 Task: In the Contact  EllieCarter61@iko.com, Create email and send with subject: 'We're Thrilled to Welcome You ', and with mail content 'Good Evening._x000D_
Elevate your business to new heights. Our innovative solution is tailored to meet the unique needs of your industry, delivering exceptional results._x000D_
Thanks & Regards', attach the document: Project_plan.docx and insert image: visitingcard.jpg. Below Thanks & Regards, write Flickr and insert the URL: 'www.flickr.com'. Mark checkbox to create task to follow up : In 2 weeks. Logged in from softage.1@softage.net
Action: Mouse moved to (87, 56)
Screenshot: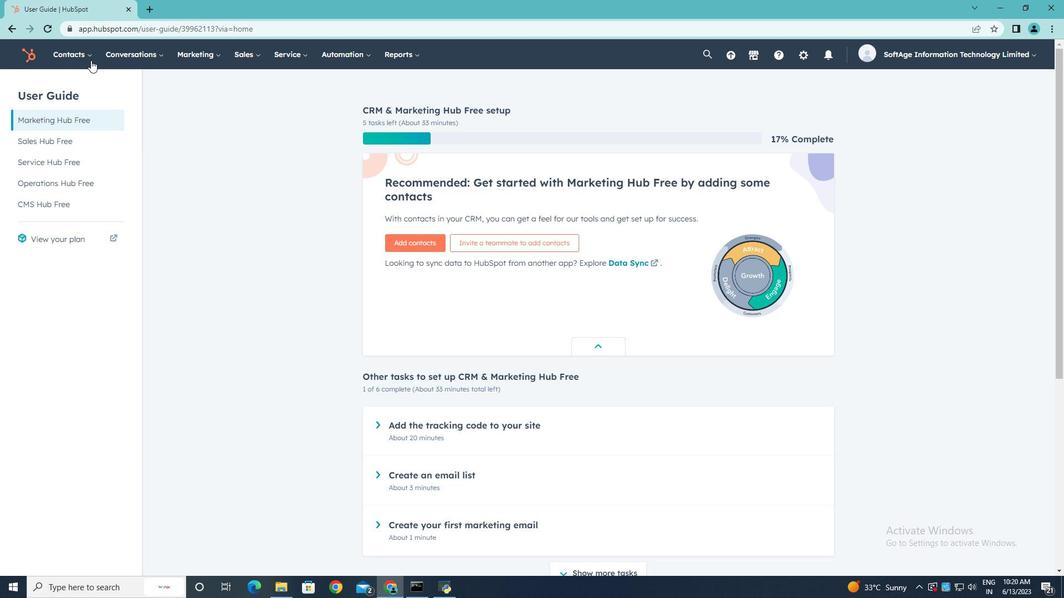 
Action: Mouse pressed left at (87, 56)
Screenshot: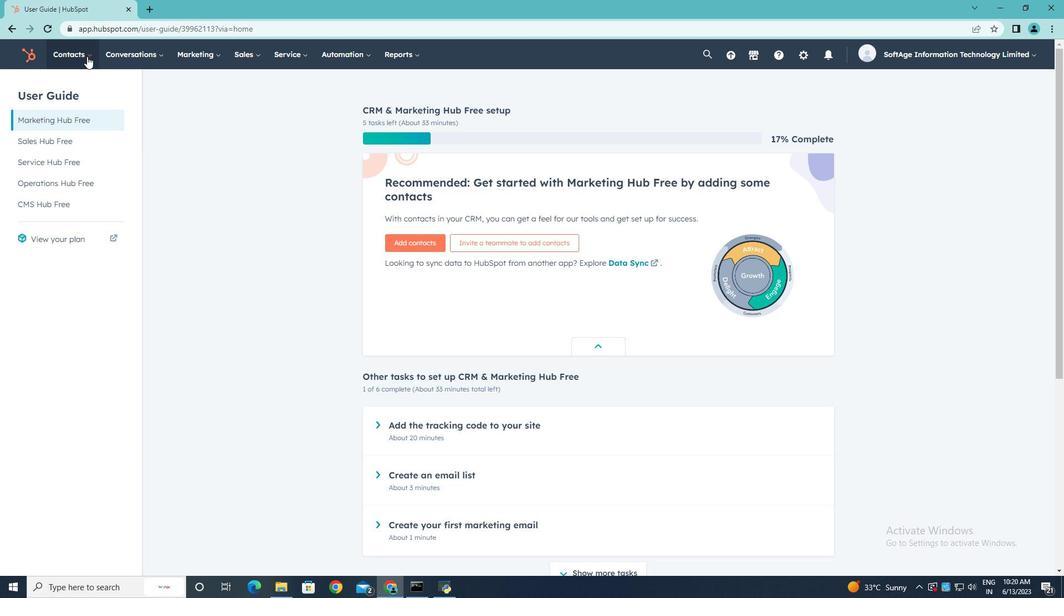 
Action: Mouse moved to (80, 84)
Screenshot: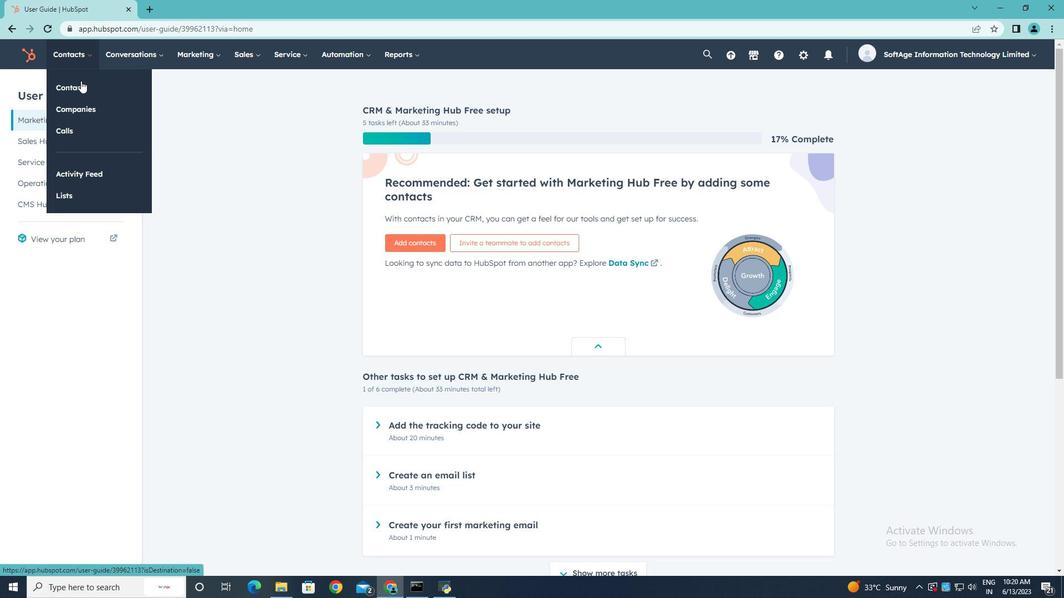 
Action: Mouse pressed left at (80, 84)
Screenshot: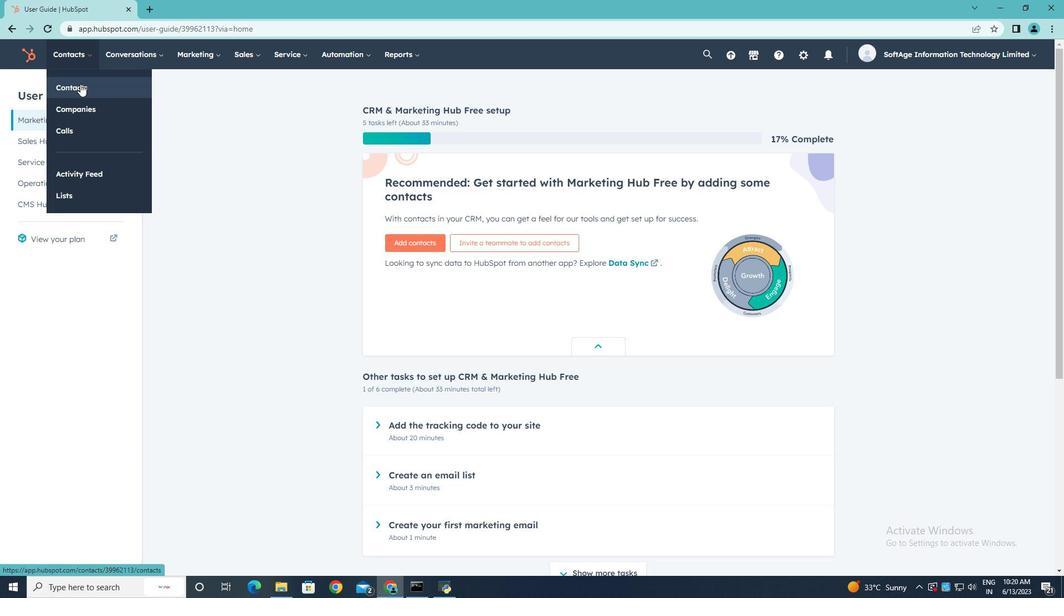 
Action: Mouse moved to (75, 181)
Screenshot: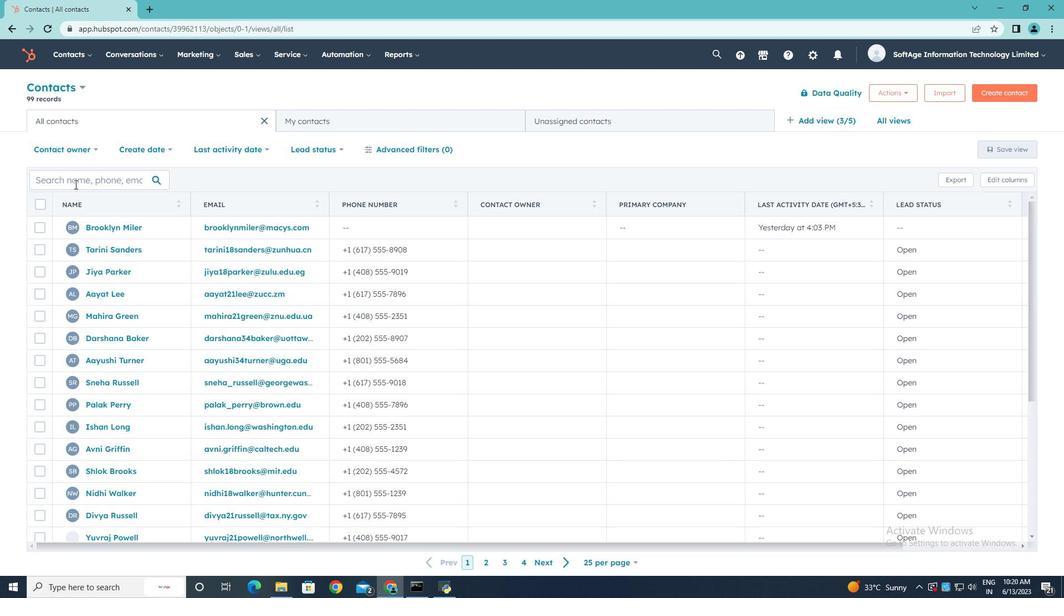 
Action: Mouse pressed left at (75, 181)
Screenshot: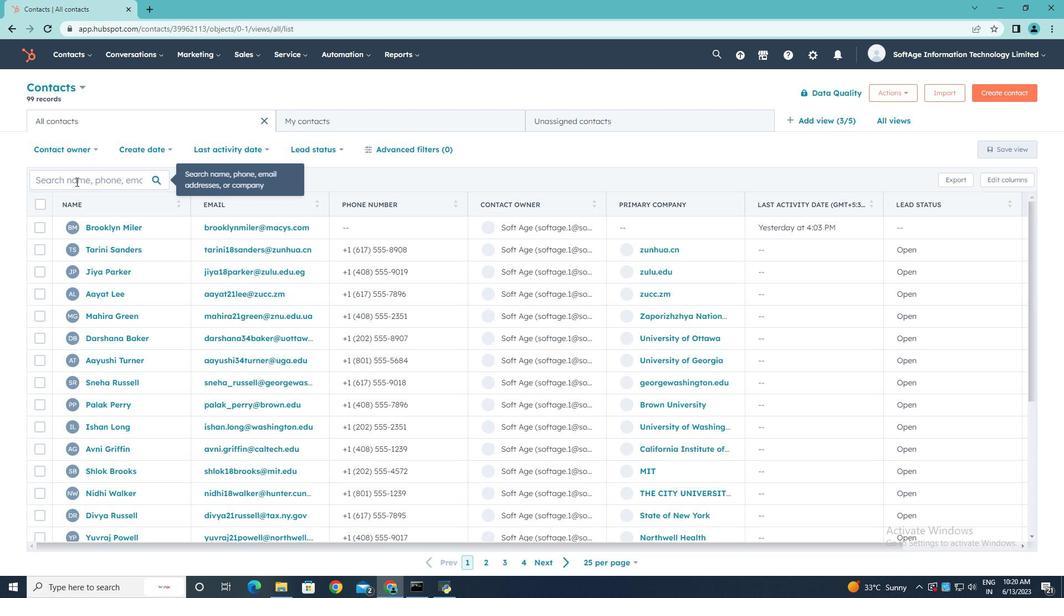 
Action: Mouse moved to (221, 14)
Screenshot: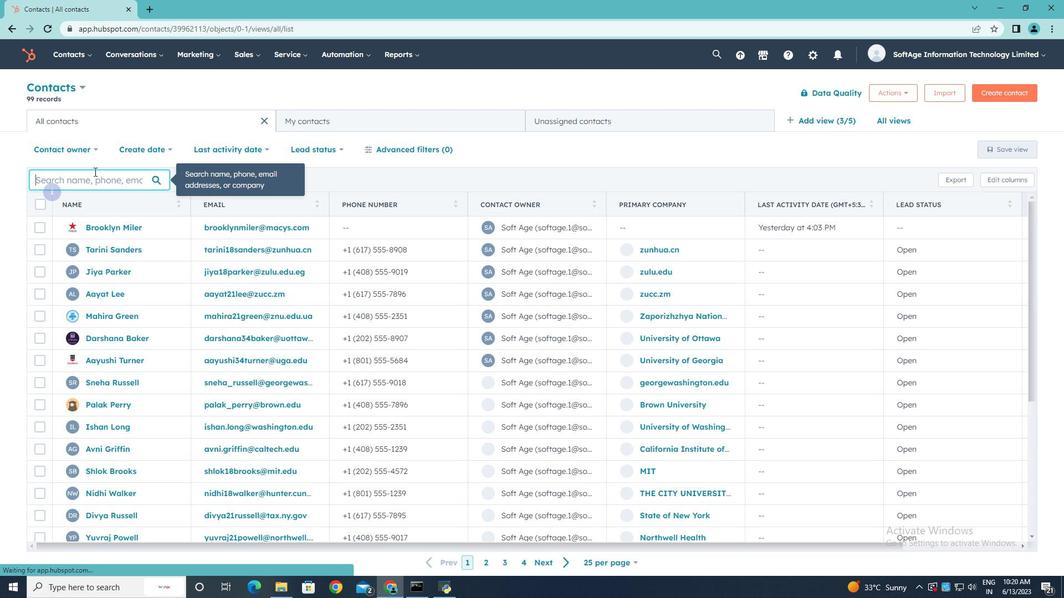
Action: Key pressed <Key.shift>Ellie<Key.shift><Key.shift>Carter61<Key.shift>@iko.com
Screenshot: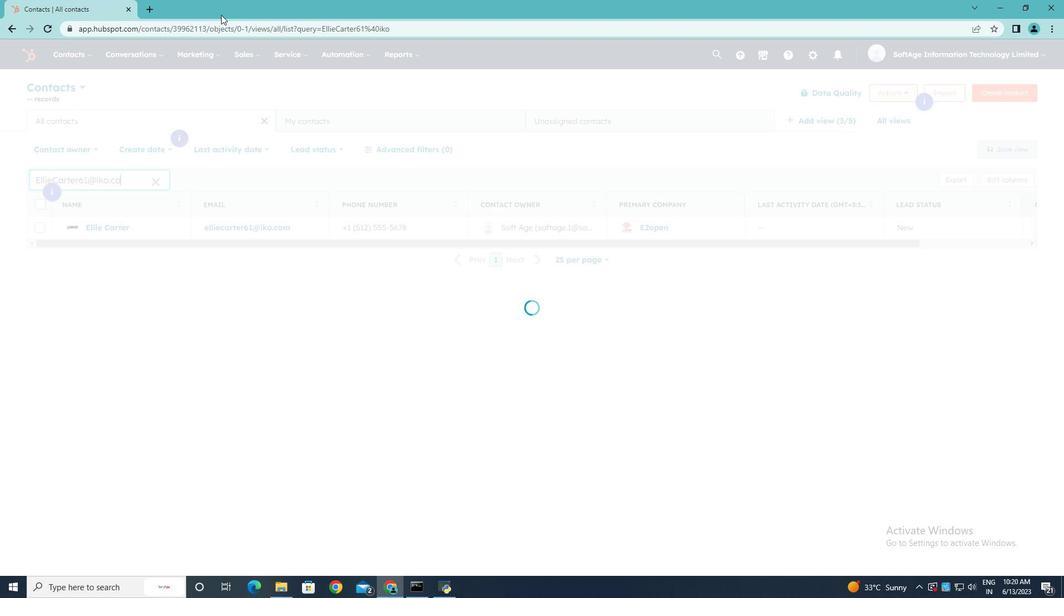 
Action: Mouse moved to (112, 227)
Screenshot: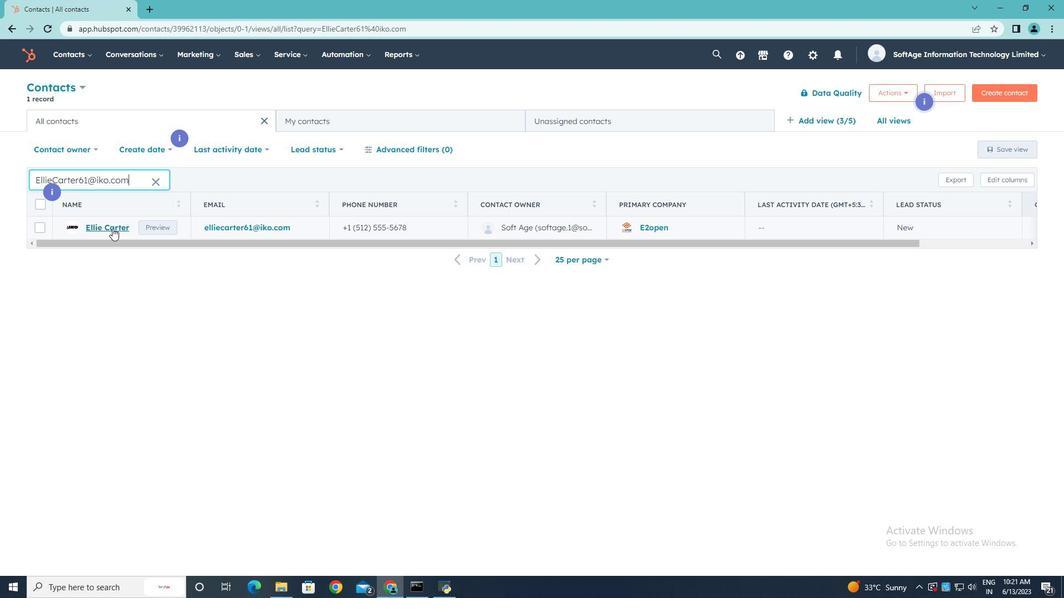 
Action: Mouse pressed left at (112, 227)
Screenshot: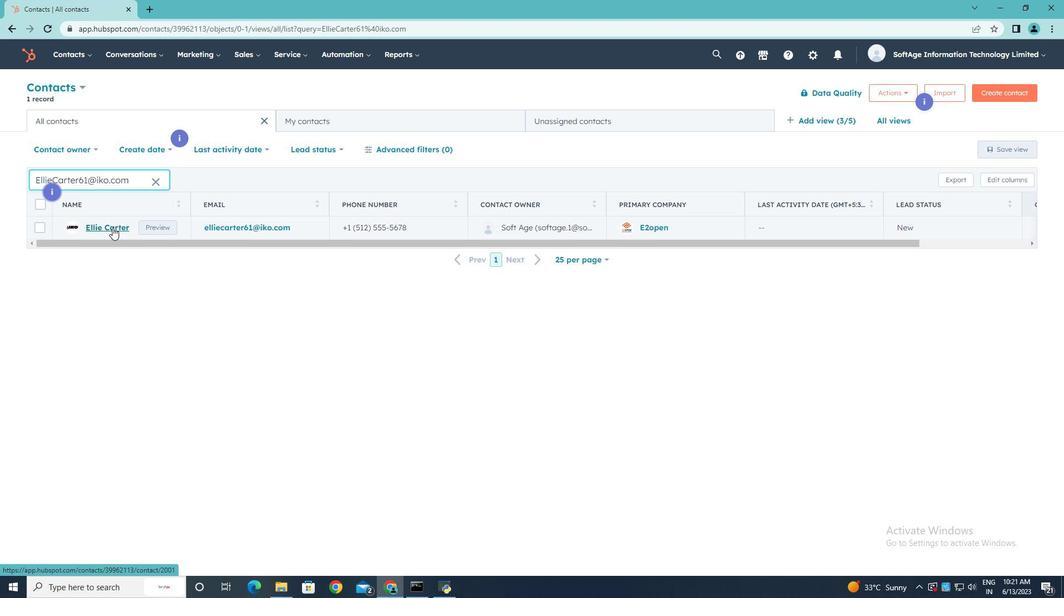 
Action: Mouse moved to (79, 188)
Screenshot: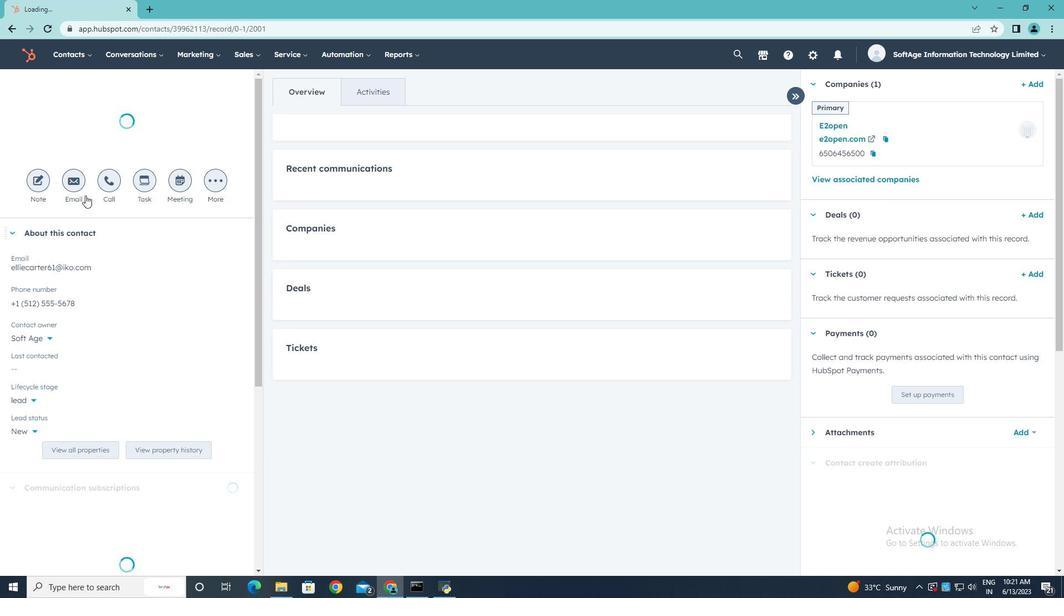 
Action: Mouse pressed left at (79, 188)
Screenshot: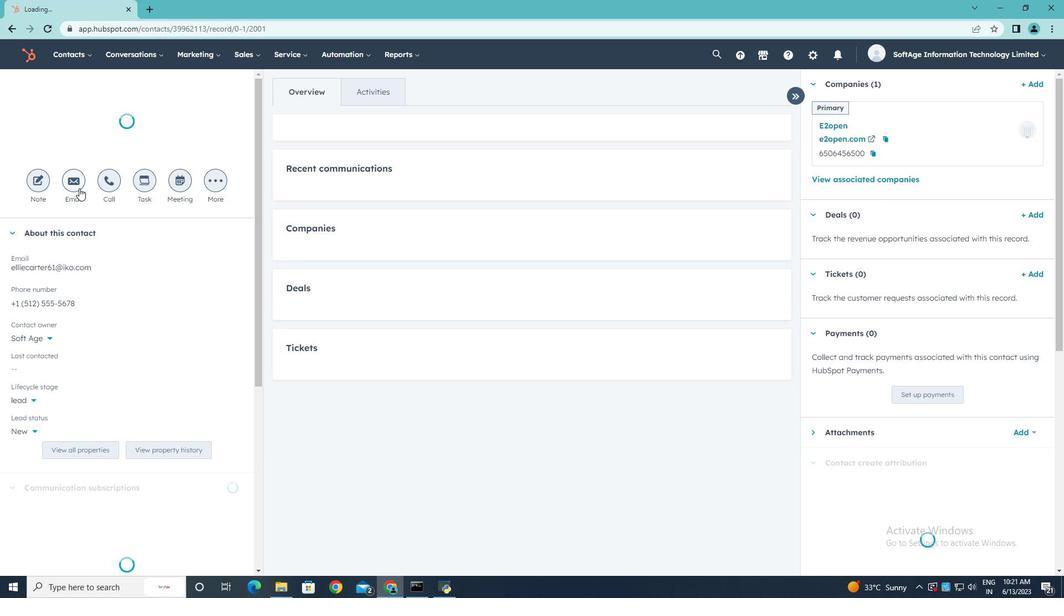 
Action: Key pressed <Key.shift>We're<Key.space><Key.shift>Thrilled<Key.space>to<Key.space><Key.shift>Welcome<Key.space><Key.shift>You
Screenshot: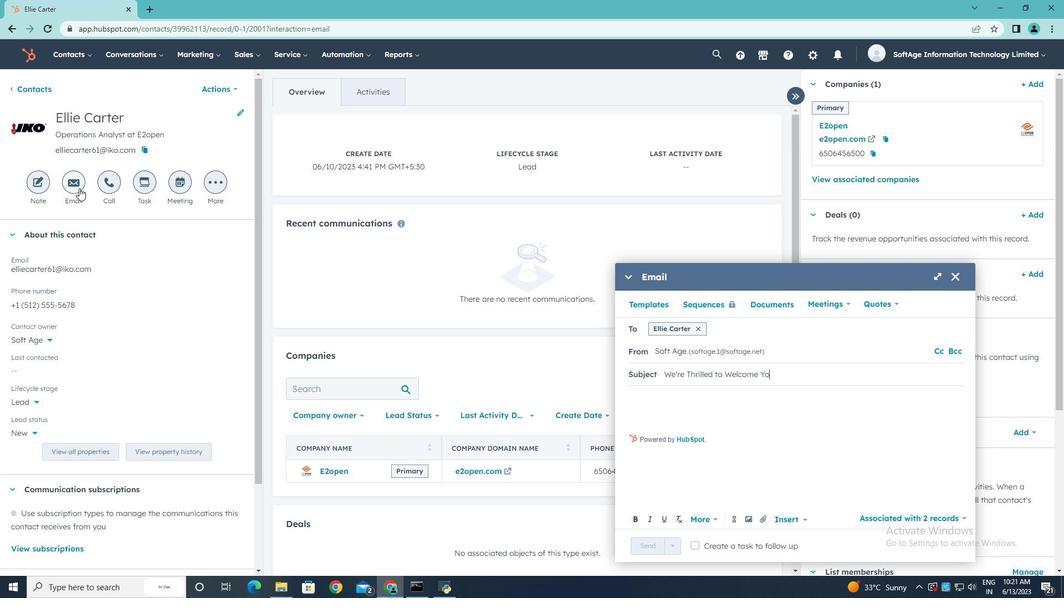 
Action: Mouse moved to (642, 395)
Screenshot: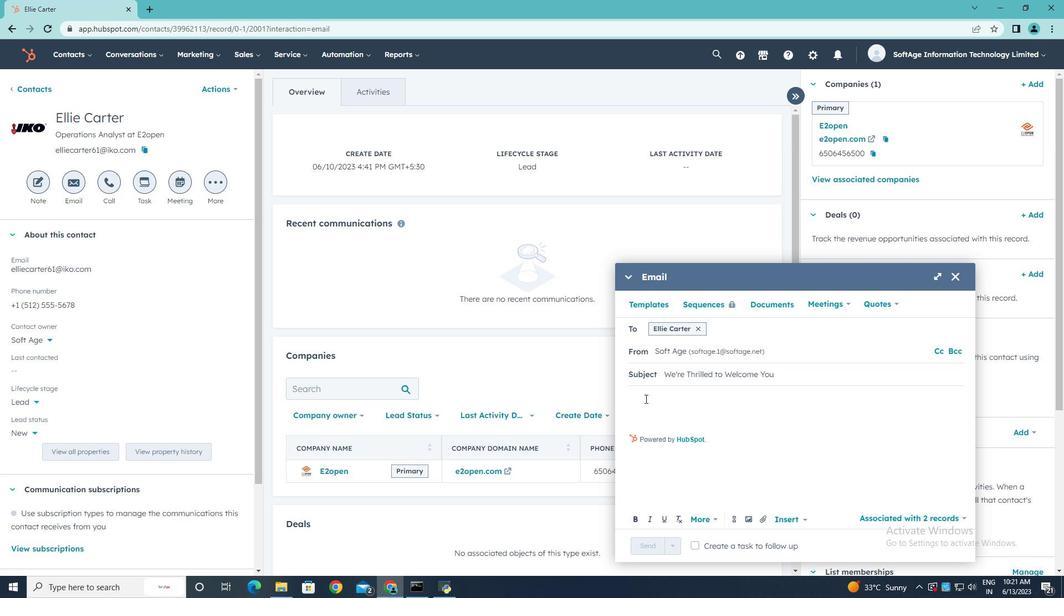 
Action: Mouse pressed left at (642, 395)
Screenshot: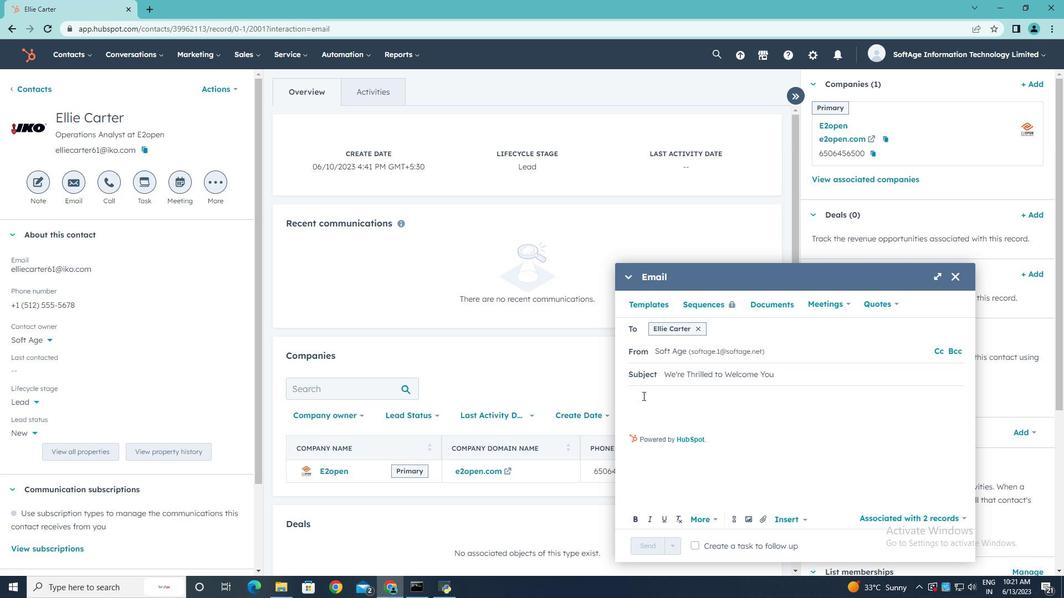 
Action: Mouse moved to (648, 267)
Screenshot: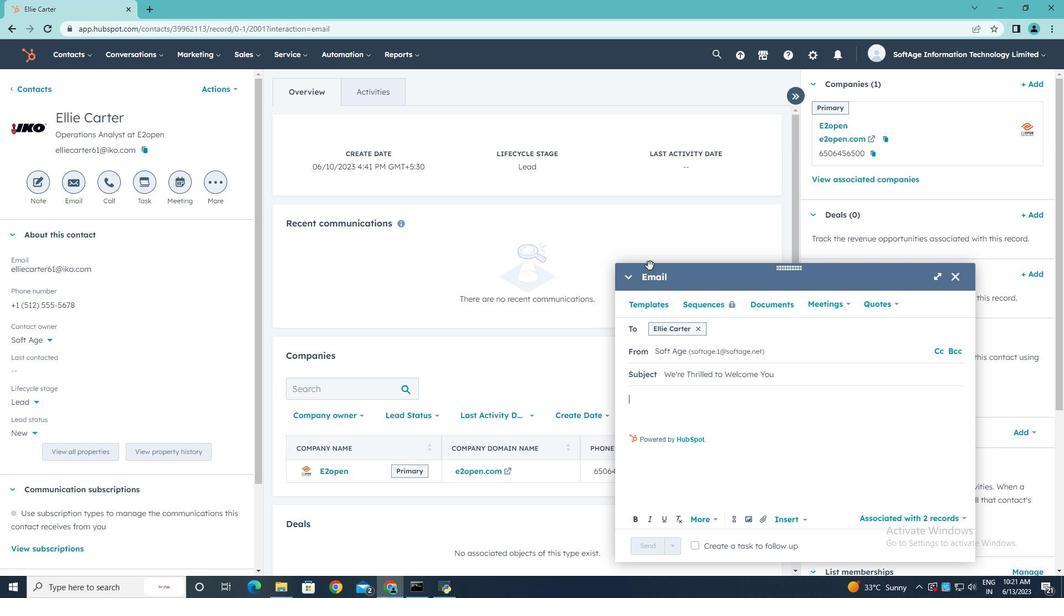 
Action: Key pressed <Key.shift>Good<Key.space><Key.shift>Evening.
Screenshot: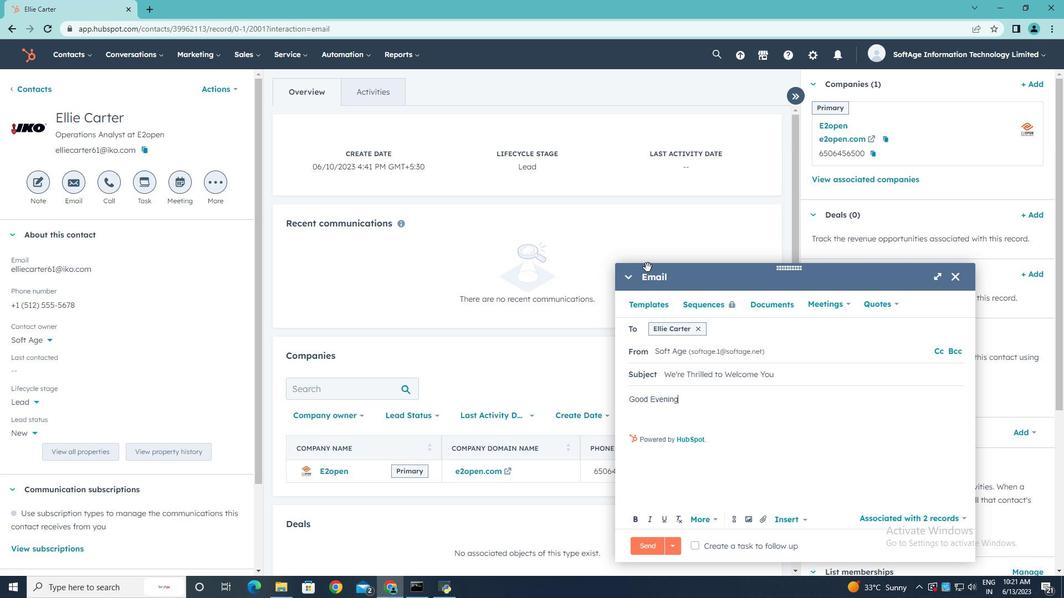 
Action: Mouse moved to (631, 414)
Screenshot: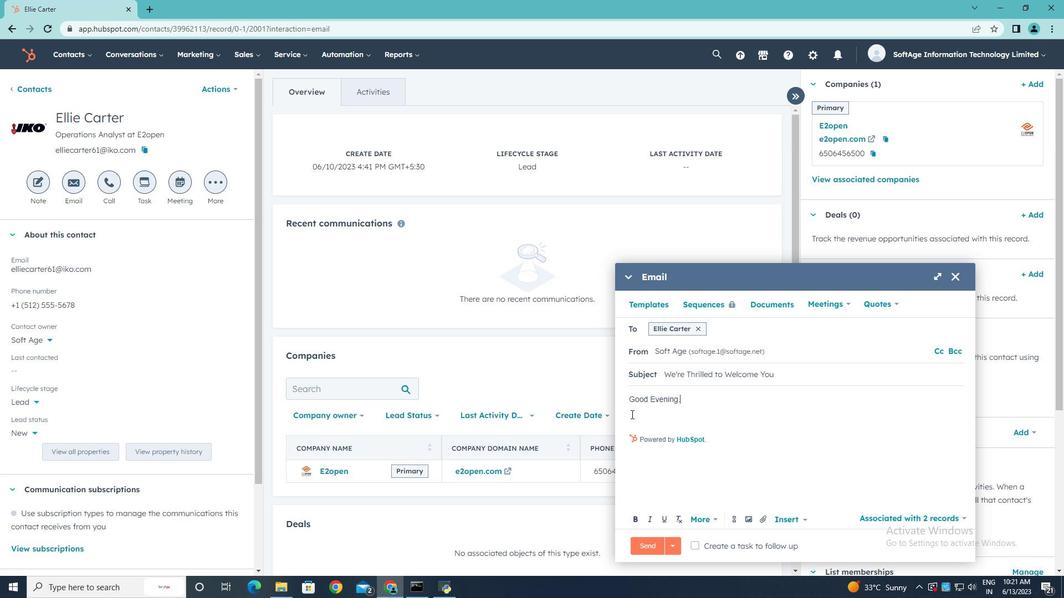 
Action: Mouse pressed left at (631, 414)
Screenshot: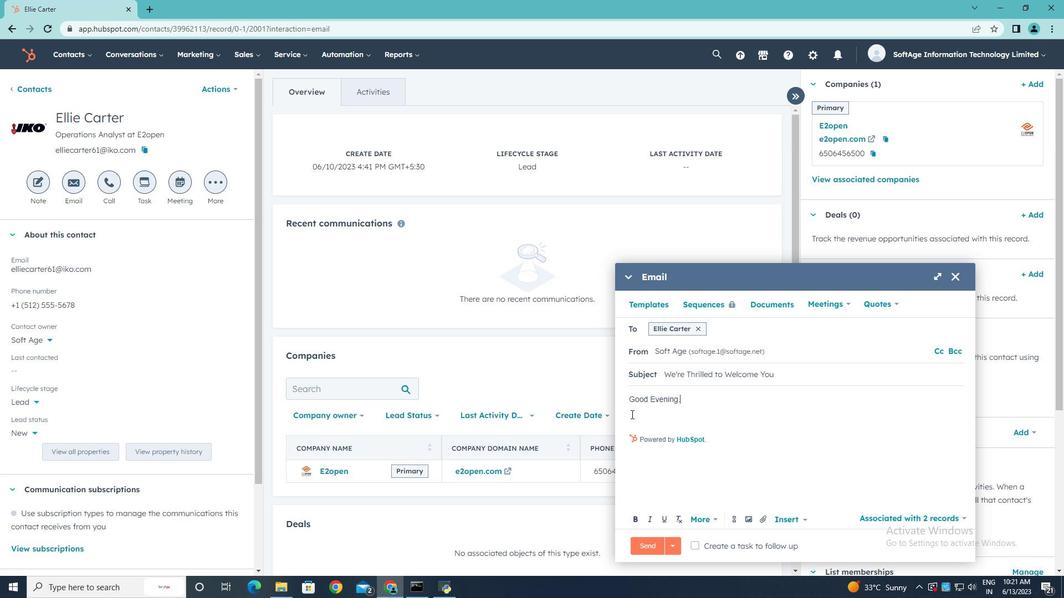 
Action: Mouse moved to (669, 224)
Screenshot: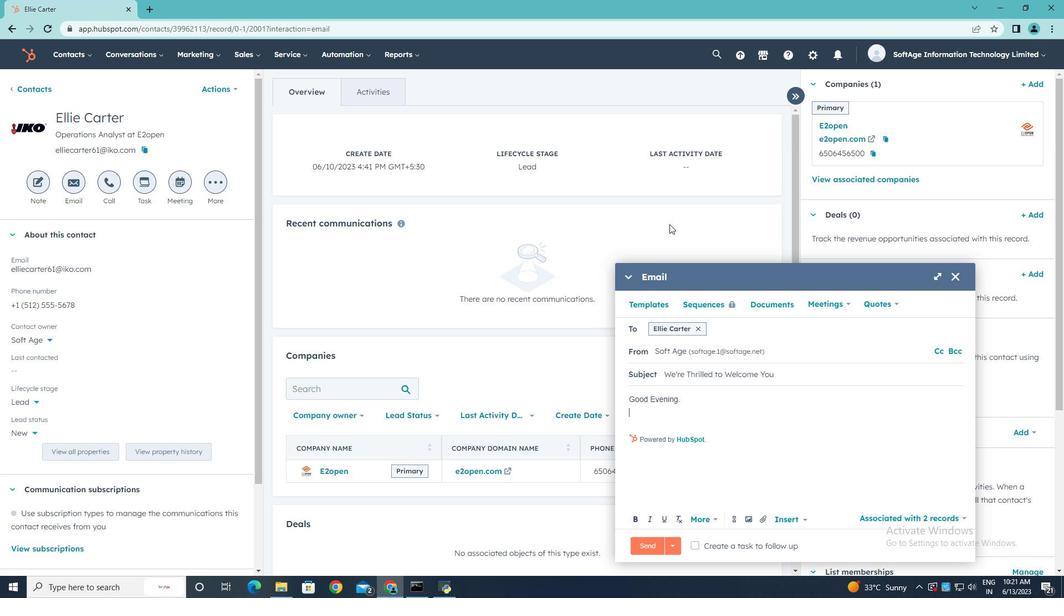 
Action: Key pressed <Key.shift><Key.shift><Key.shift><Key.shift>Elevate<Key.space><Key.shift>Your<Key.space><Key.shift>Bu<Key.backspace><Key.backspace><Key.backspace><Key.backspace><Key.backspace><Key.backspace><Key.backspace>your<Key.space>business<Key.space>to<Key.space>new<Key.space>heights.<Key.space><Key.shift>Our<Key.space>innovatib<Key.backspace>ve<Key.space>solution<Key.space>is<Key.space>tailored<Key.space>to<Key.space>meet<Key.space>the<Key.space>unia<Key.backspace>que<Key.space>needs<Key.space>of<Key.space>your<Key.space>industry,<Key.space>delivering<Key.space>exceptional<Key.space>results.
Screenshot: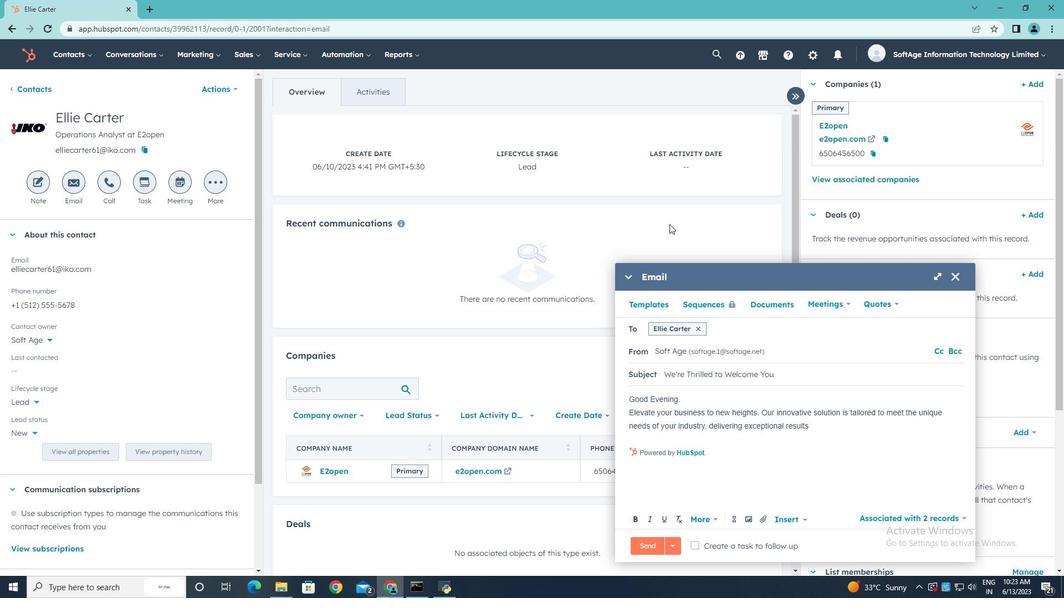 
Action: Mouse moved to (647, 438)
Screenshot: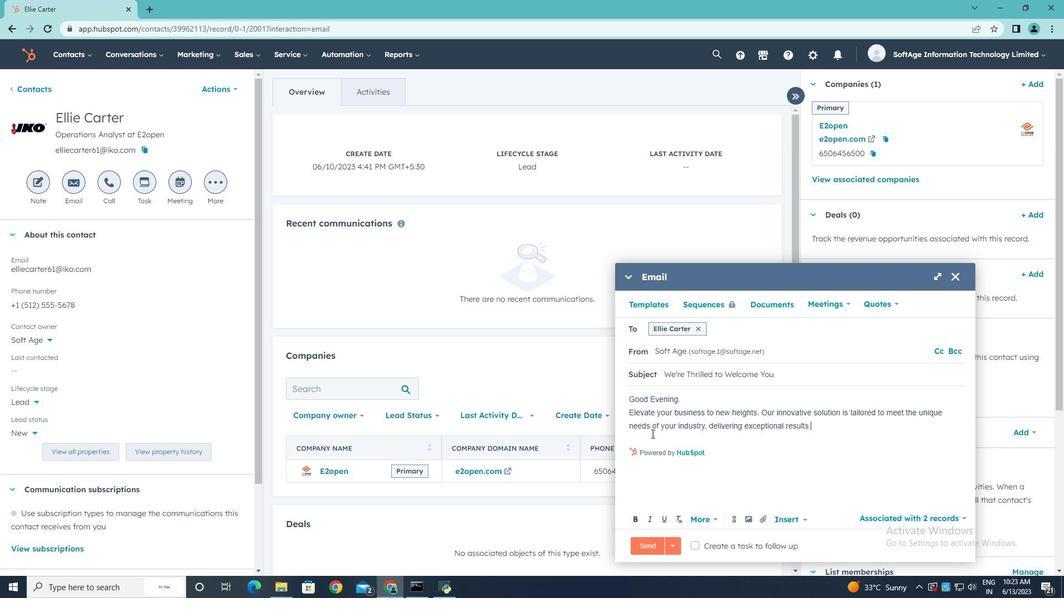 
Action: Mouse pressed left at (647, 438)
Screenshot: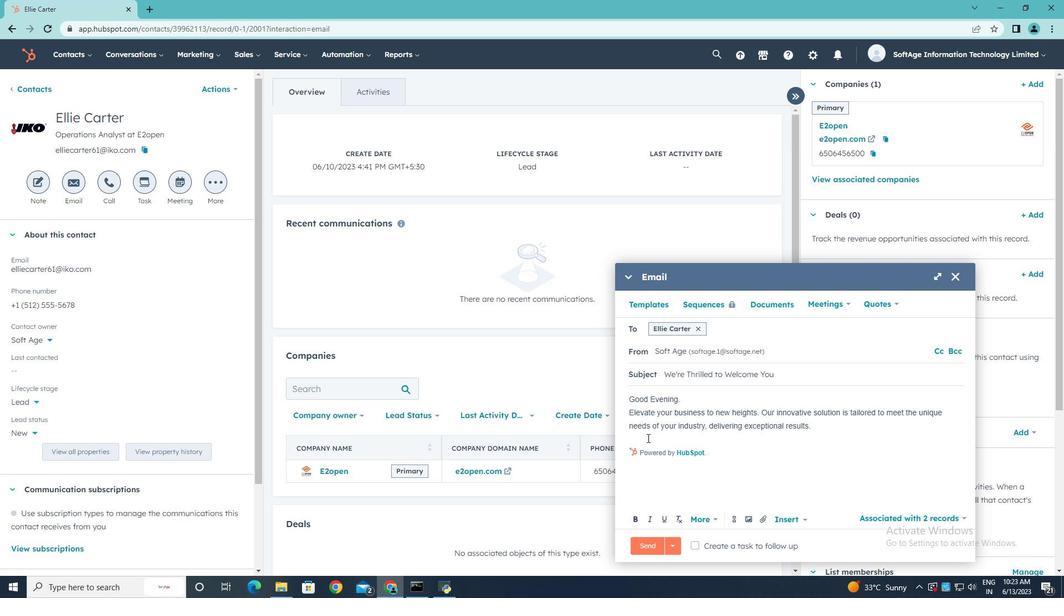 
Action: Key pressed <Key.enter><Key.shift>Thanks<Key.space><Key.shift><Key.shift><Key.shift><Key.shift><Key.shift><Key.shift><Key.shift><Key.shift><Key.shift><Key.shift><Key.shift><Key.shift><Key.shift>%<Key.backspace>&<Key.space><Key.shift><Key.shift>Red<Key.backspace>gards,
Screenshot: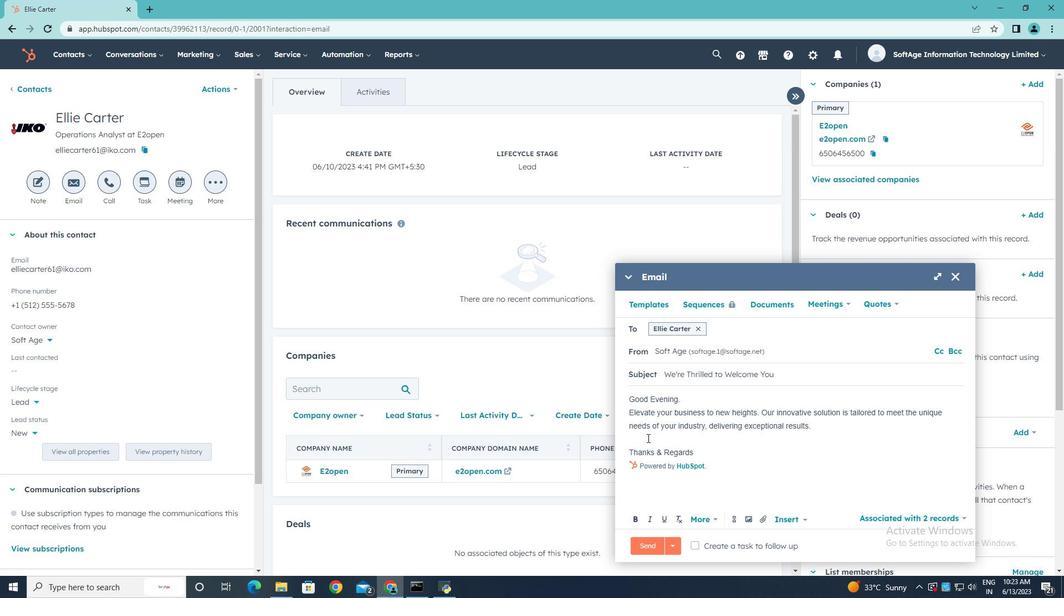 
Action: Mouse moved to (762, 519)
Screenshot: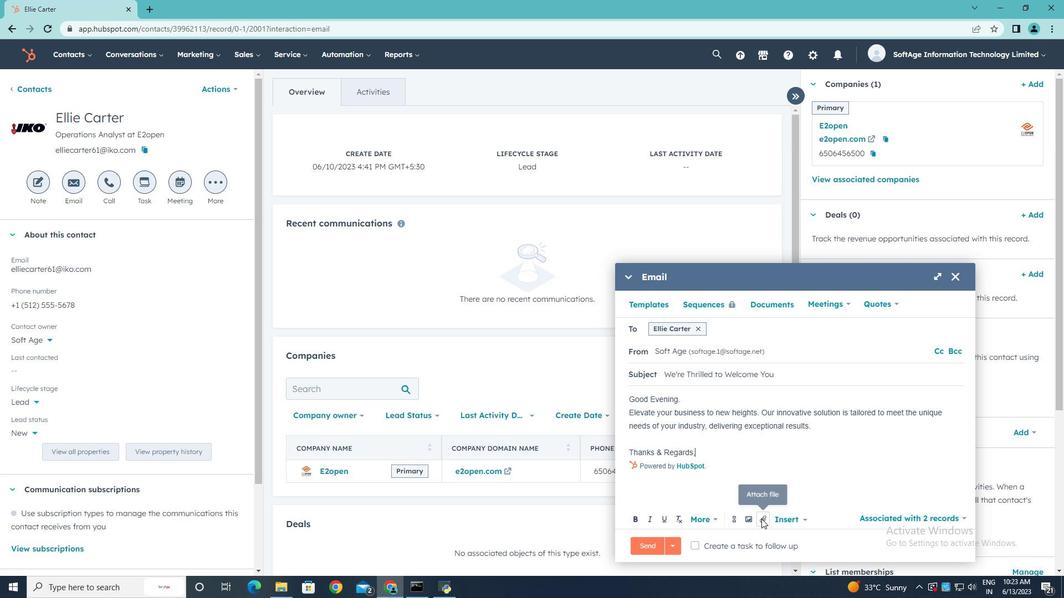 
Action: Mouse pressed left at (762, 519)
Screenshot: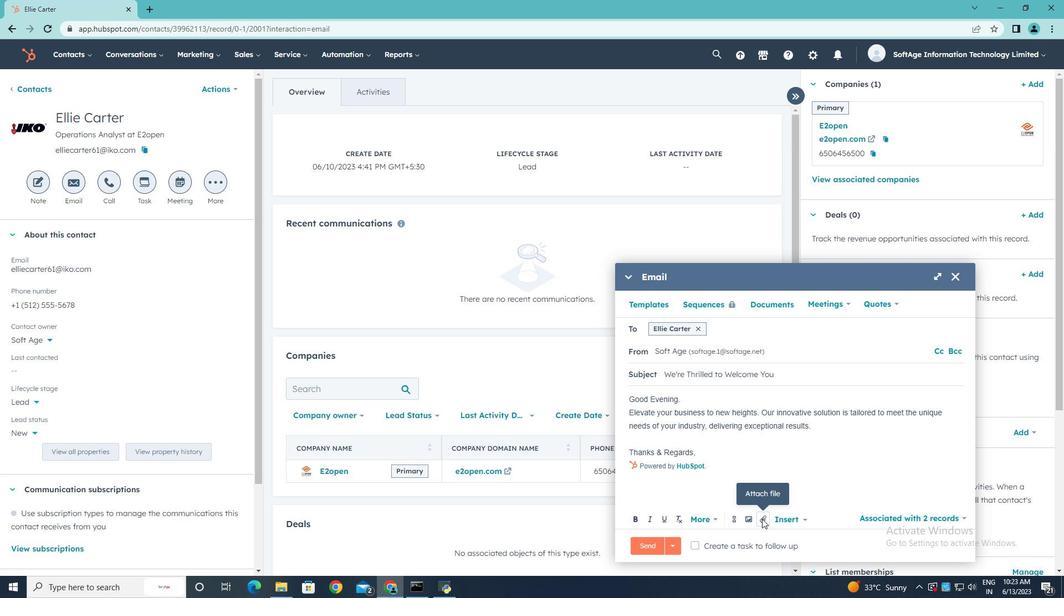 
Action: Mouse moved to (790, 489)
Screenshot: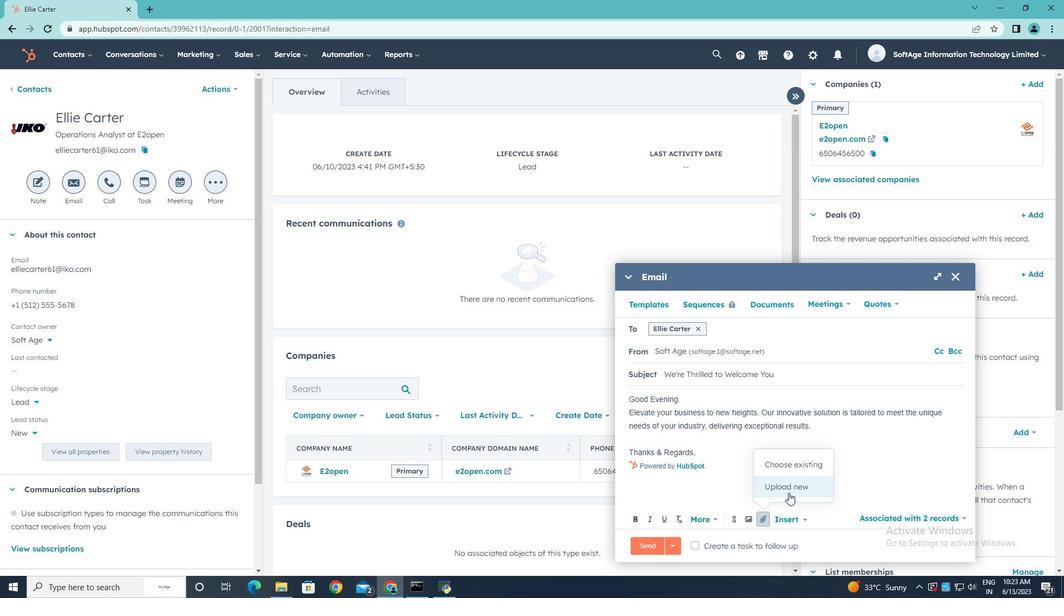 
Action: Mouse pressed left at (790, 489)
Screenshot: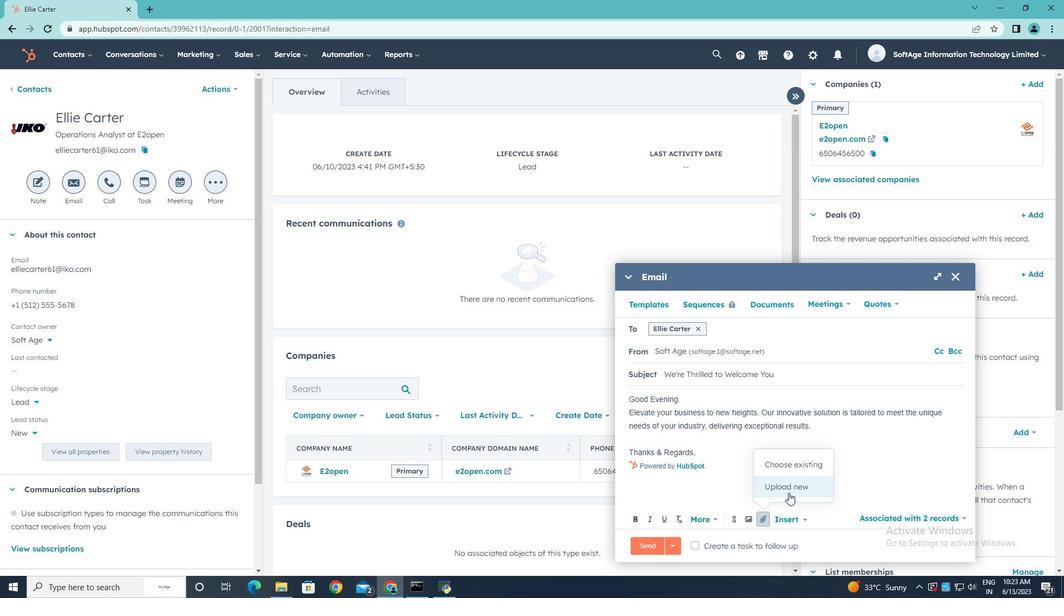 
Action: Mouse moved to (210, 94)
Screenshot: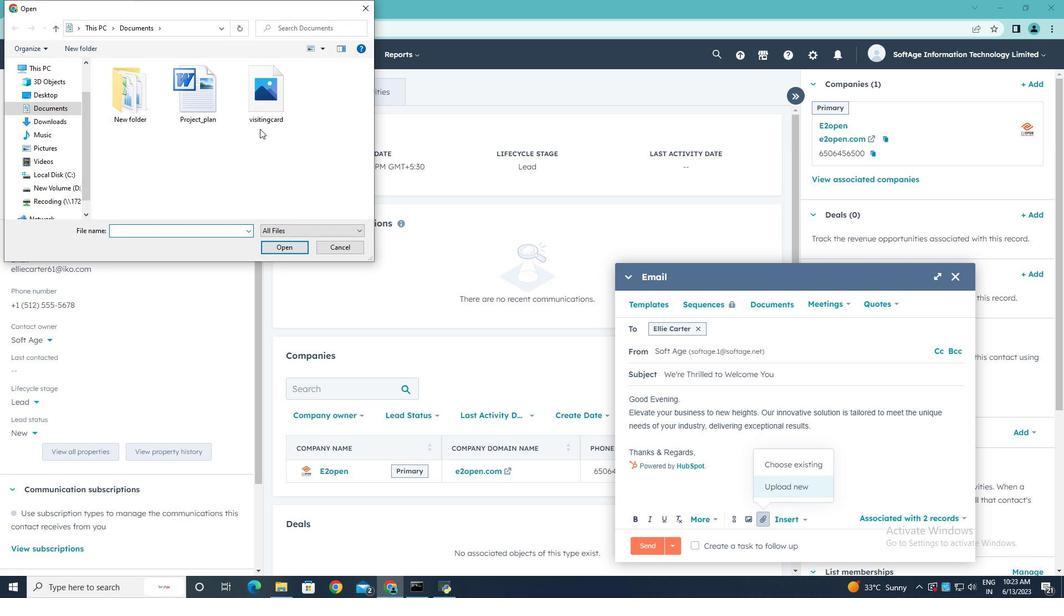 
Action: Mouse pressed left at (210, 94)
Screenshot: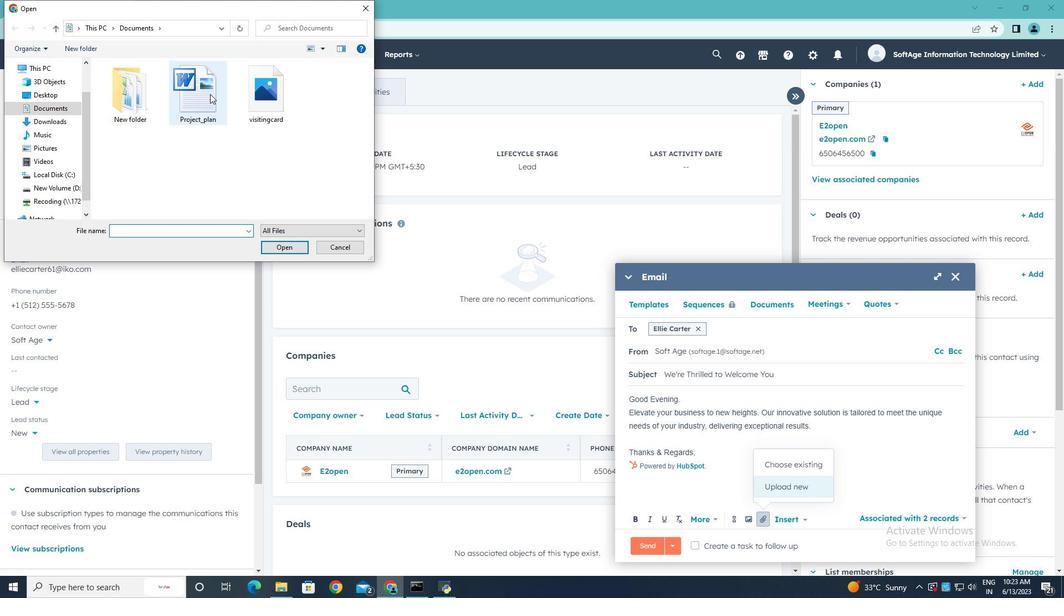 
Action: Mouse moved to (287, 251)
Screenshot: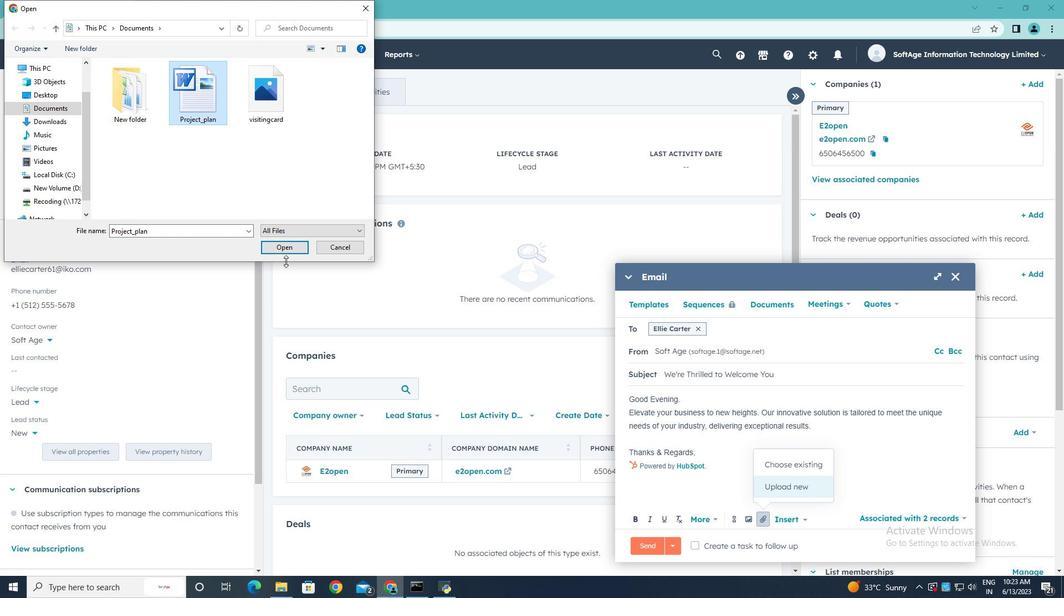 
Action: Mouse pressed left at (287, 251)
Screenshot: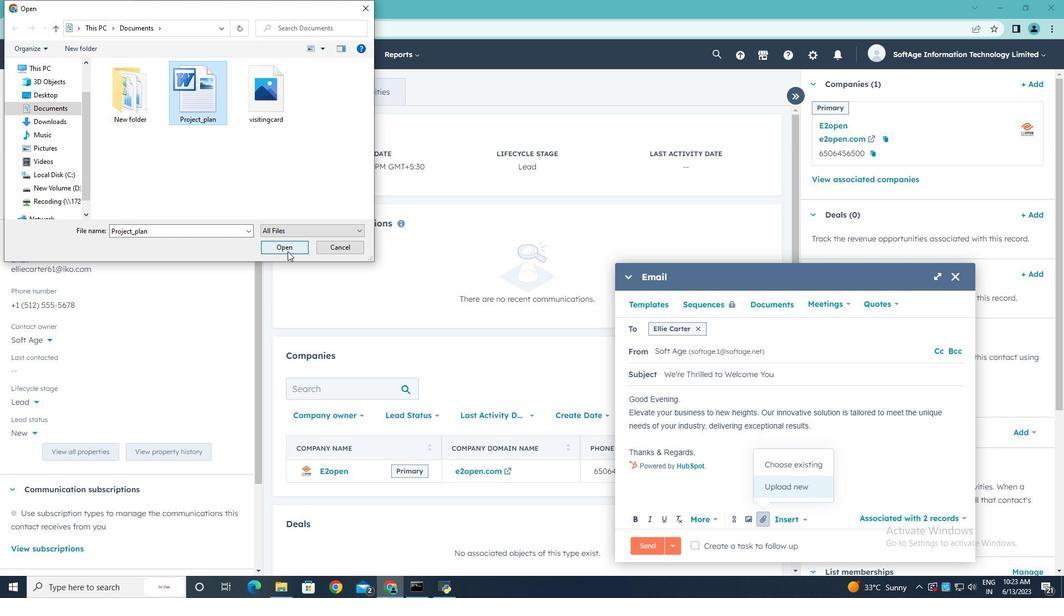 
Action: Mouse moved to (764, 490)
Screenshot: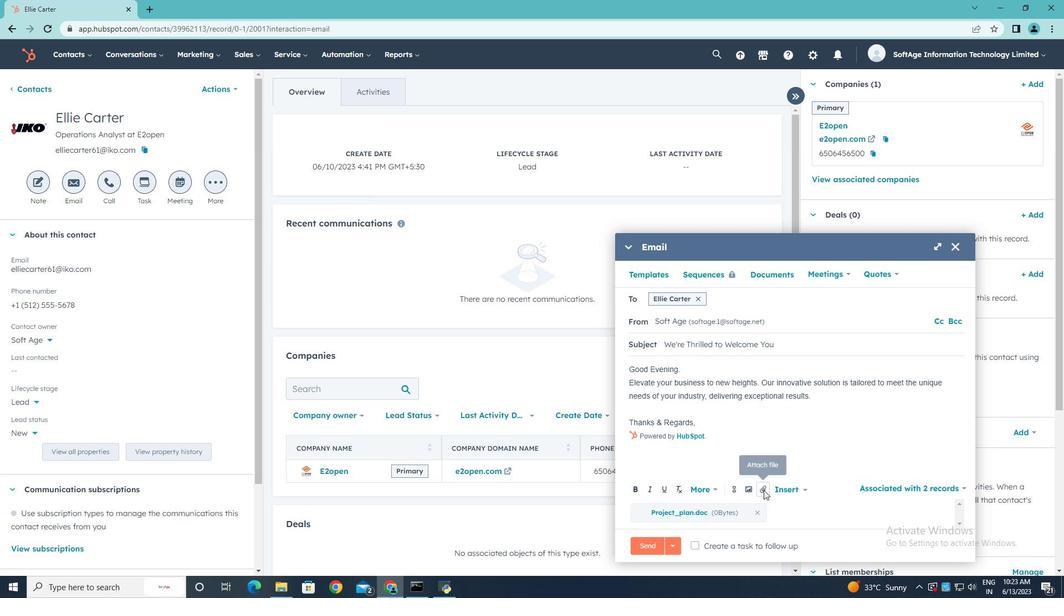 
Action: Mouse pressed left at (764, 490)
Screenshot: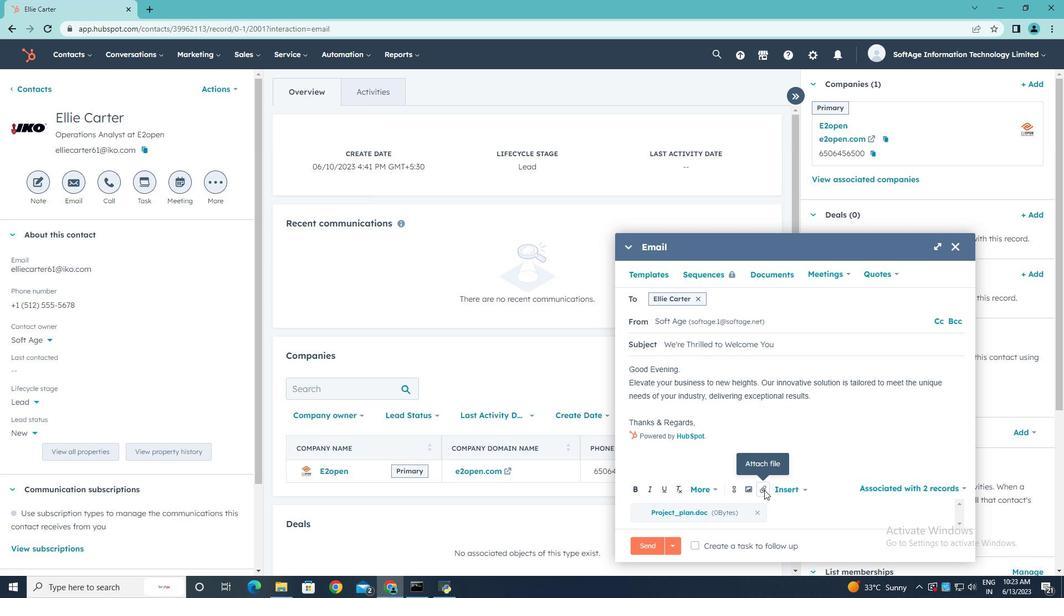 
Action: Mouse moved to (786, 462)
Screenshot: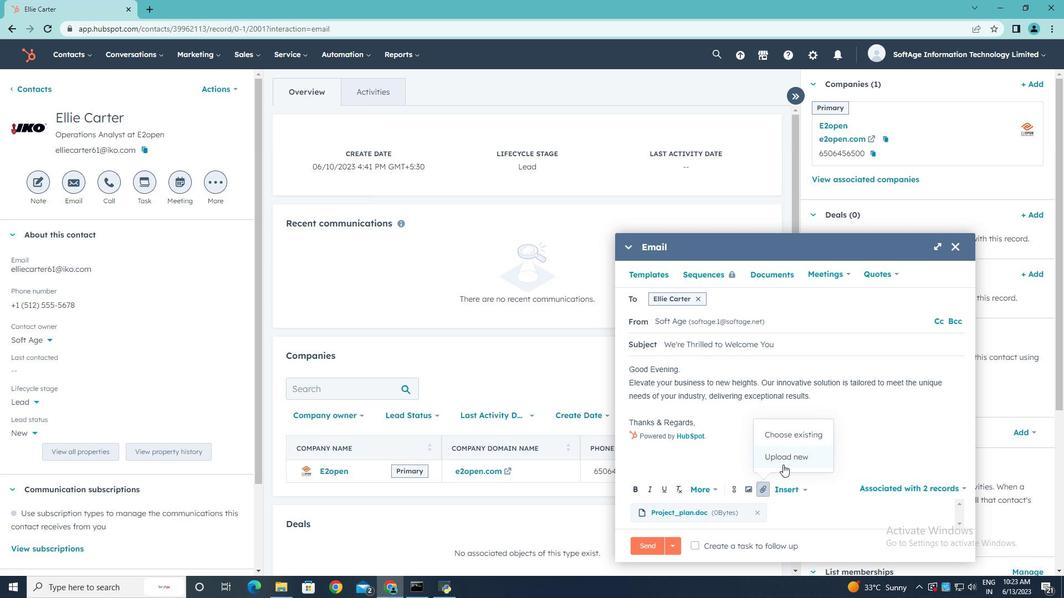 
Action: Mouse pressed left at (786, 462)
Screenshot: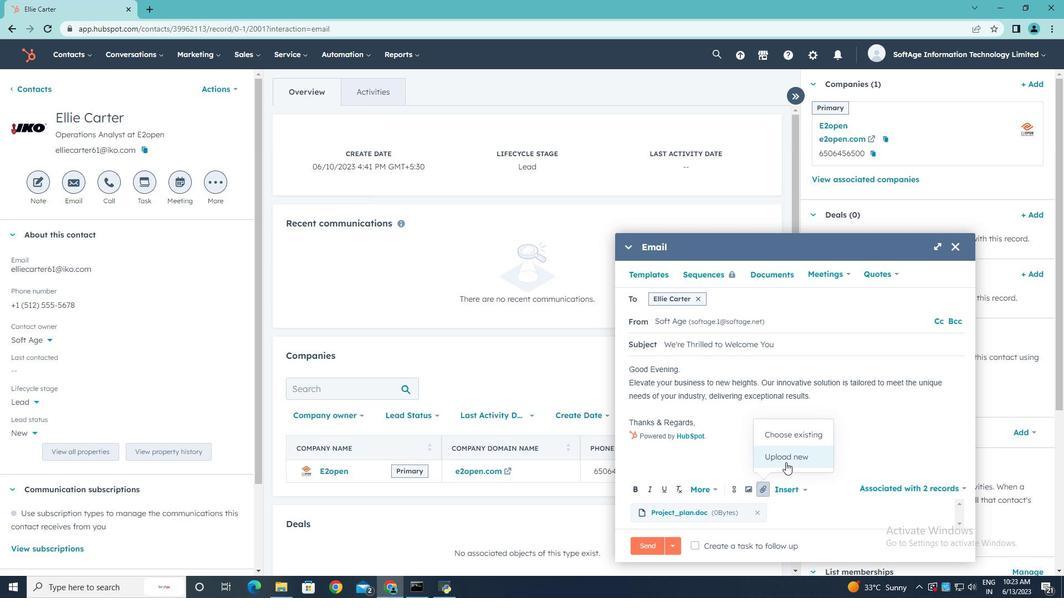 
Action: Mouse moved to (264, 112)
Screenshot: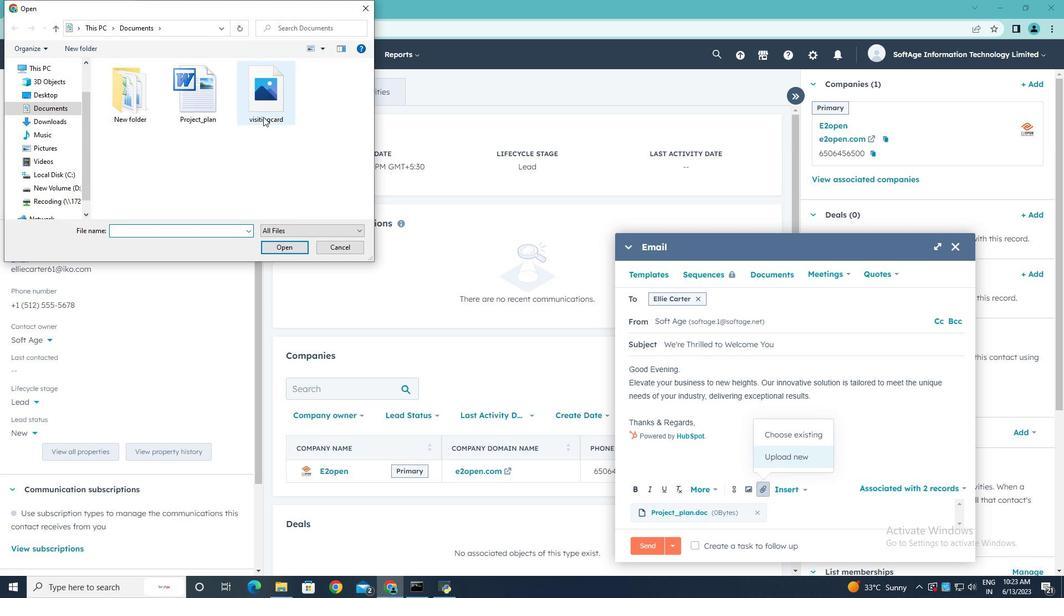 
Action: Mouse pressed left at (264, 112)
Screenshot: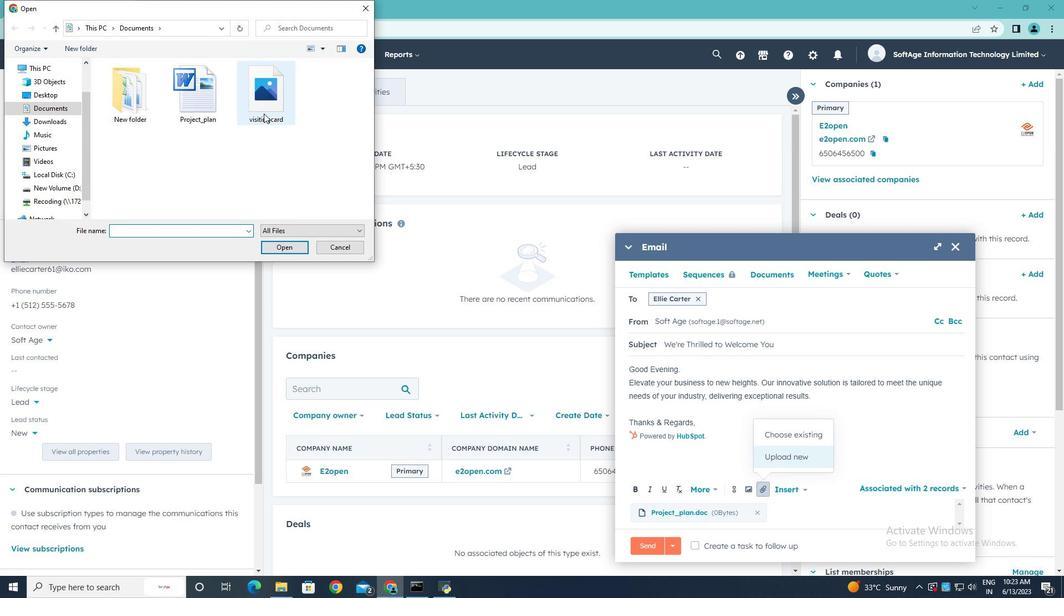 
Action: Mouse moved to (288, 250)
Screenshot: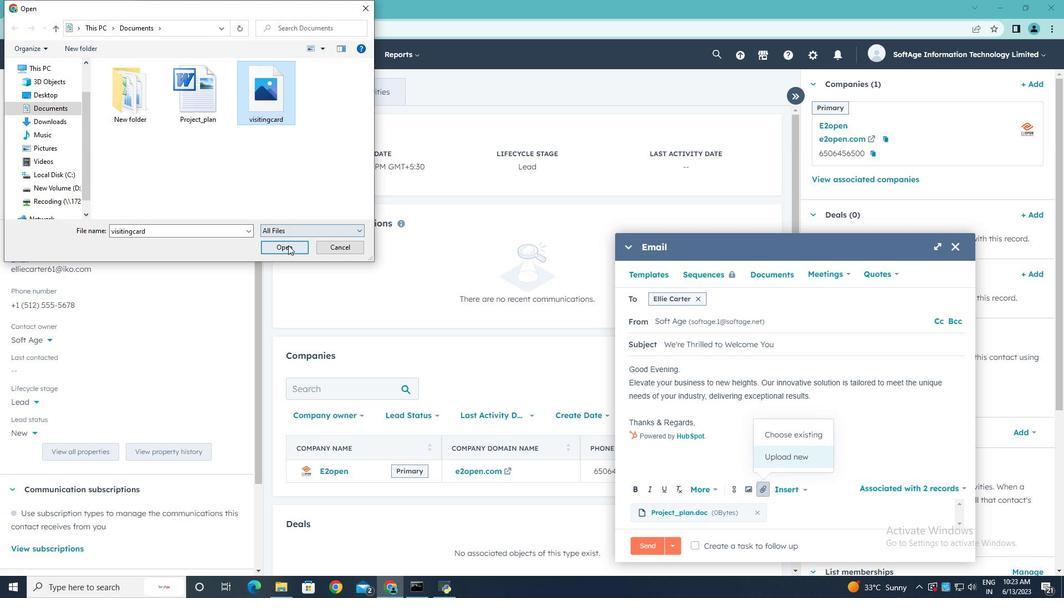 
Action: Mouse pressed left at (288, 250)
Screenshot: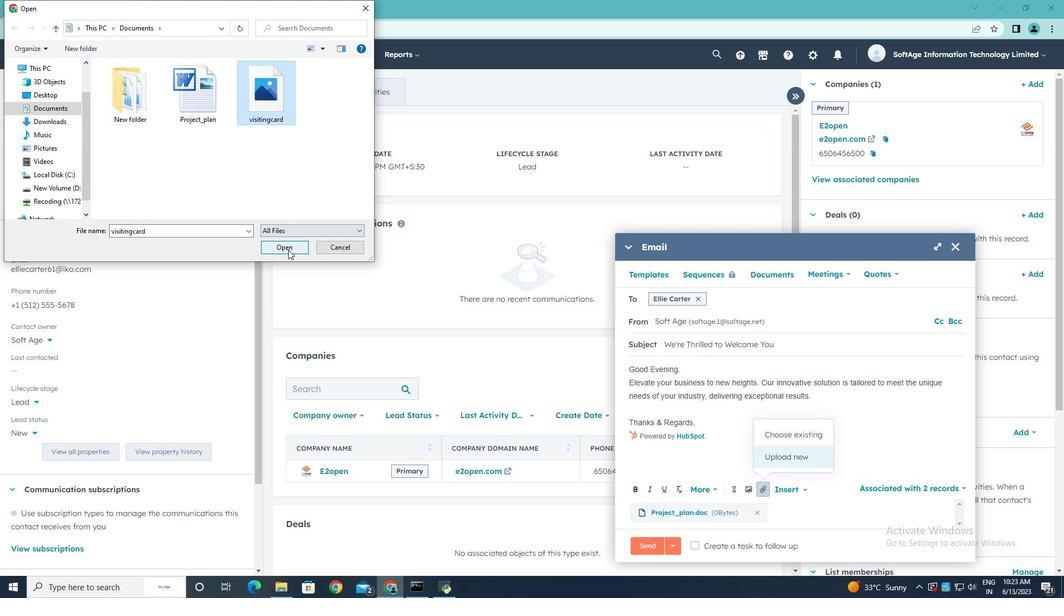 
Action: Mouse moved to (697, 421)
Screenshot: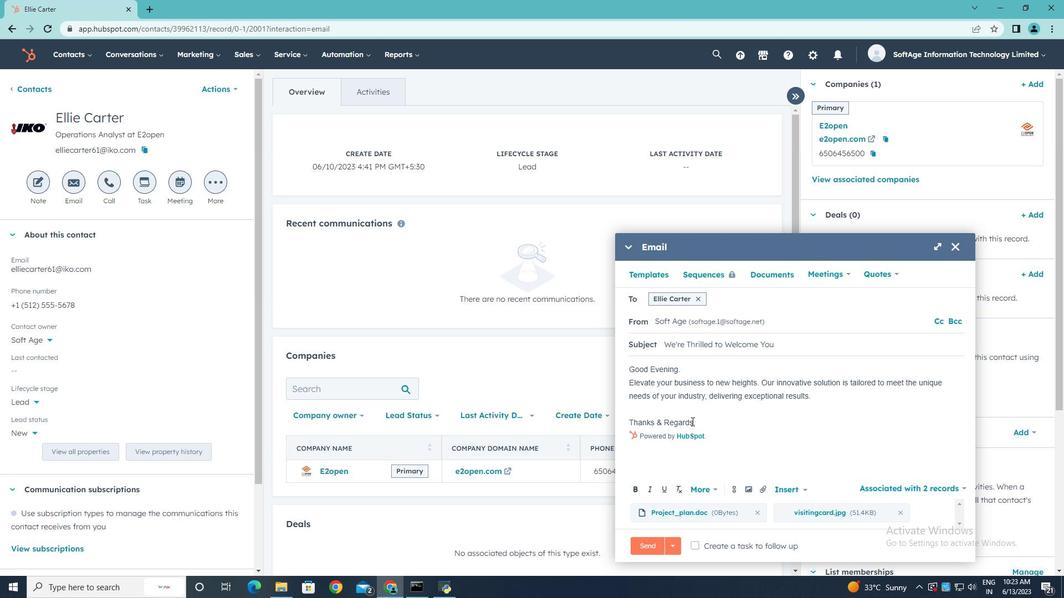 
Action: Mouse pressed left at (697, 421)
Screenshot: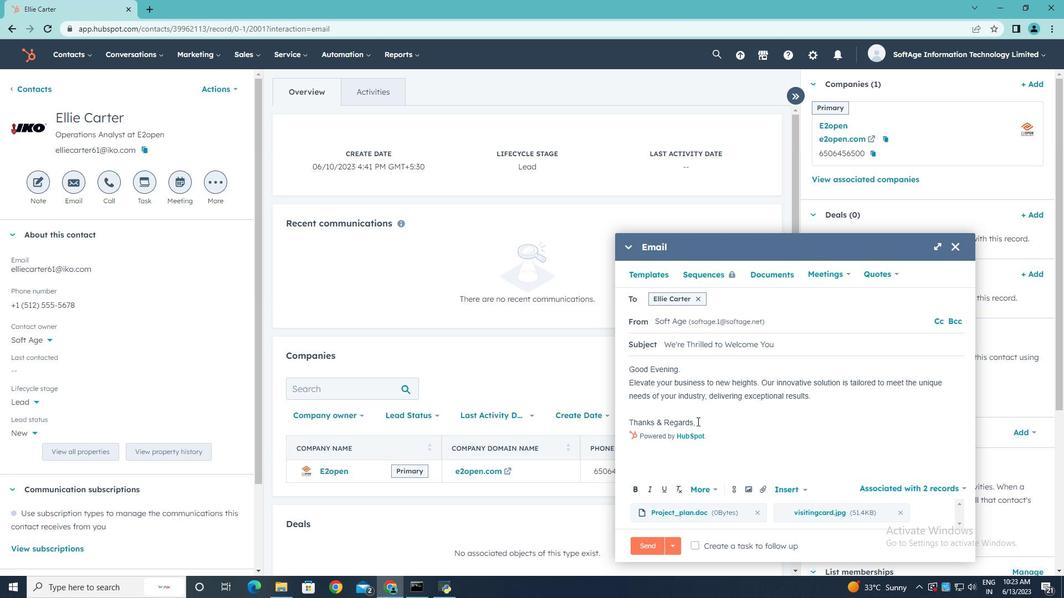 
Action: Mouse moved to (704, 419)
Screenshot: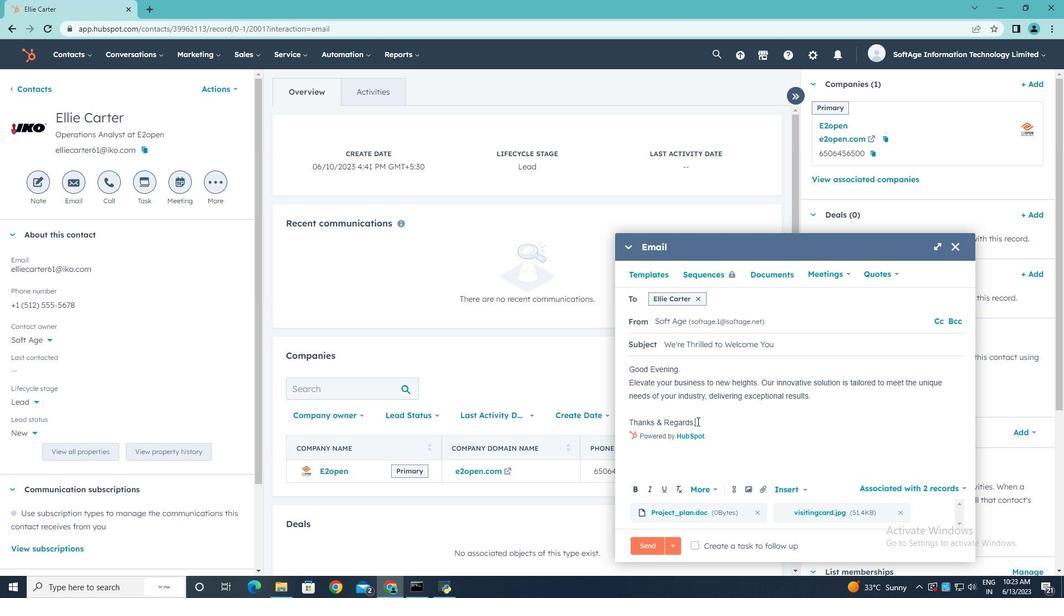 
Action: Key pressed <Key.enter>
Screenshot: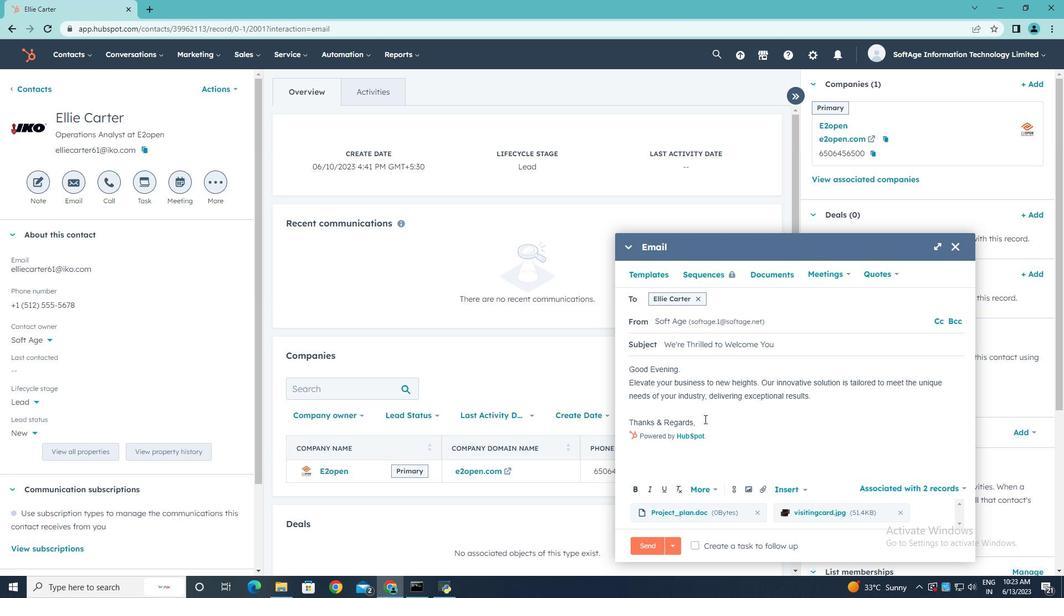 
Action: Mouse moved to (734, 487)
Screenshot: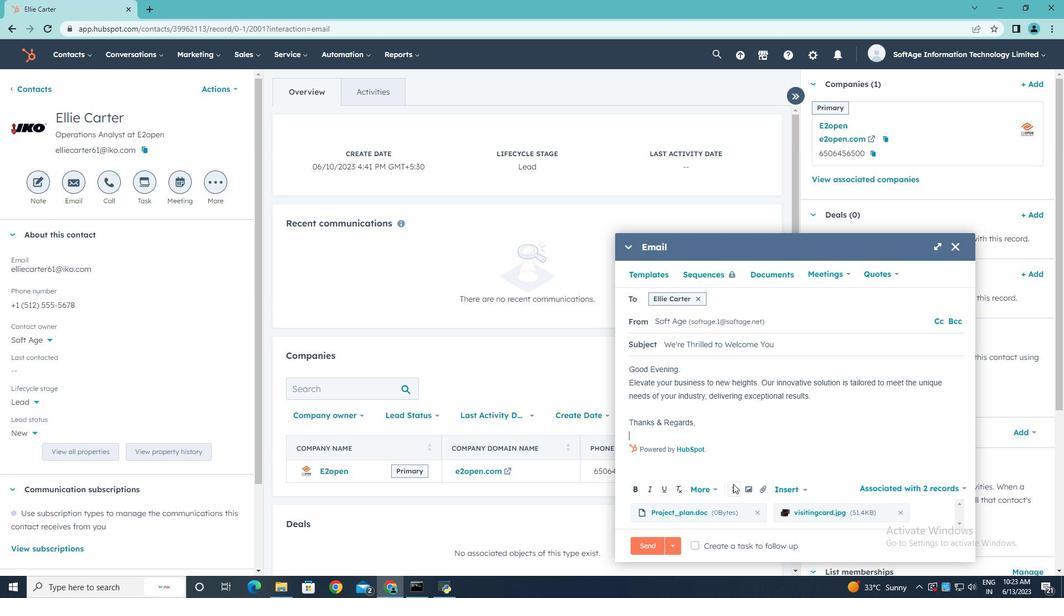 
Action: Mouse pressed left at (734, 487)
Screenshot: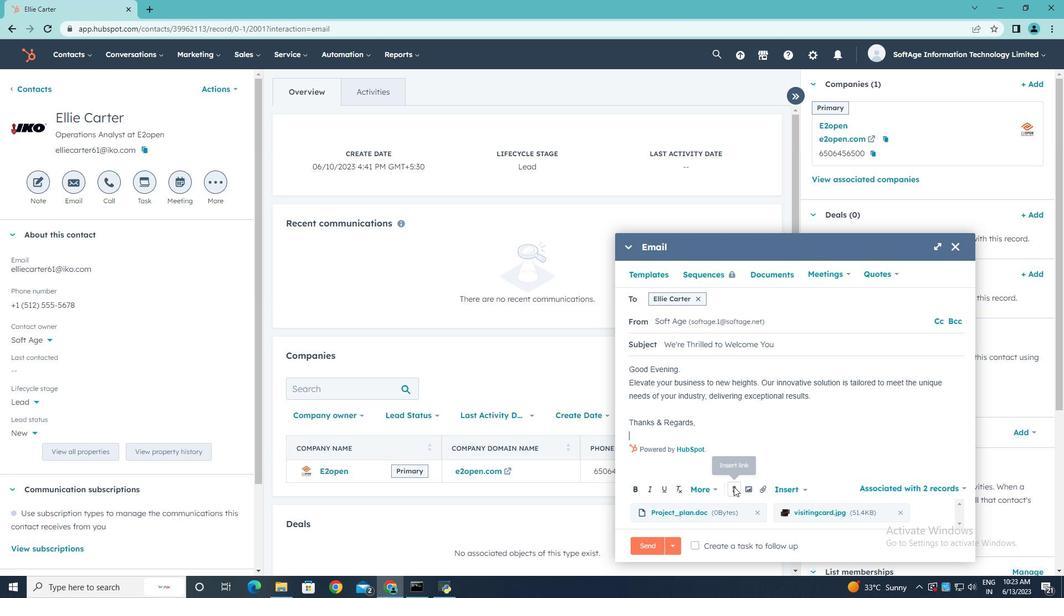 
Action: Mouse moved to (761, 368)
Screenshot: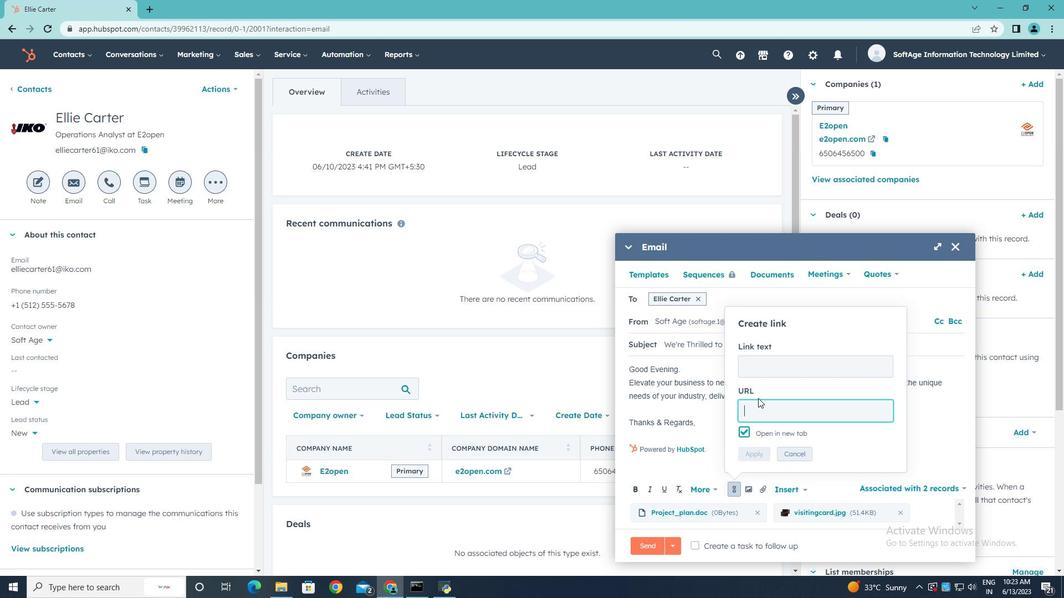 
Action: Mouse pressed left at (761, 368)
Screenshot: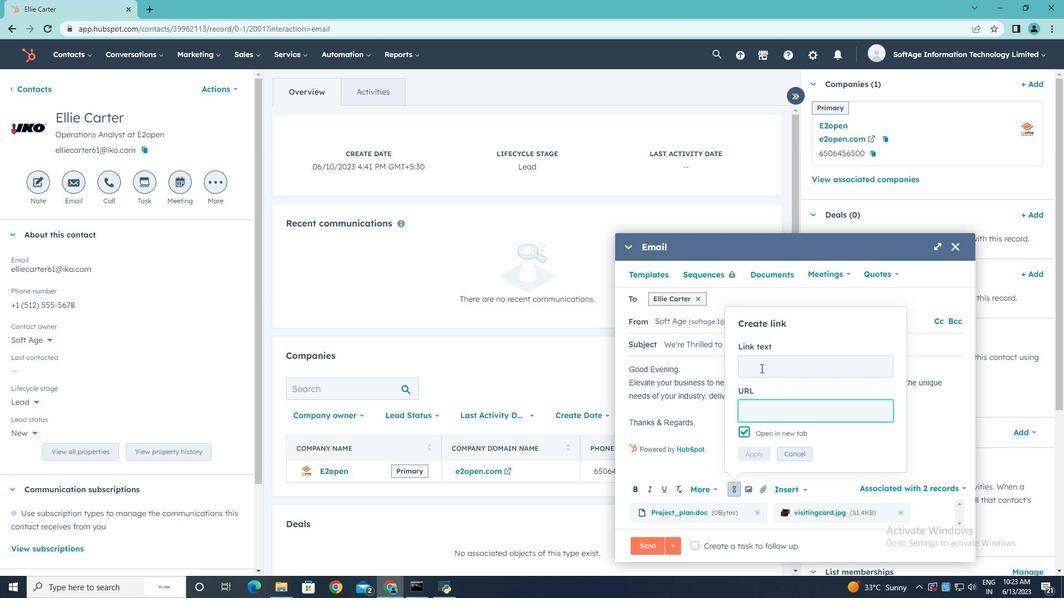 
Action: Key pressed <Key.shift><Key.shift><Key.shift><Key.shift><Key.shift><Key.shift><Key.shift>Flicker
Screenshot: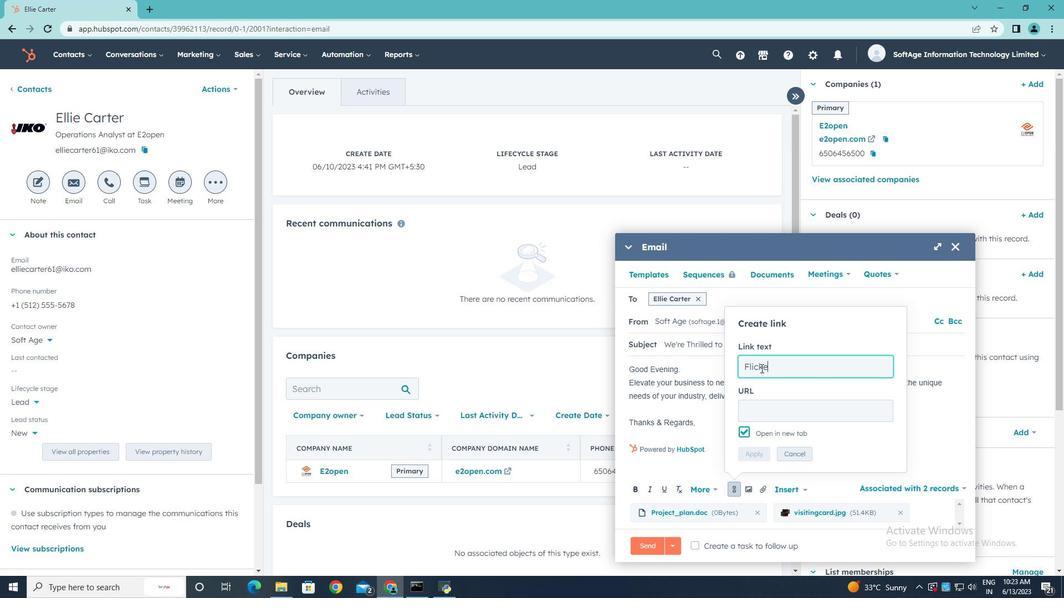 
Action: Mouse moved to (780, 408)
Screenshot: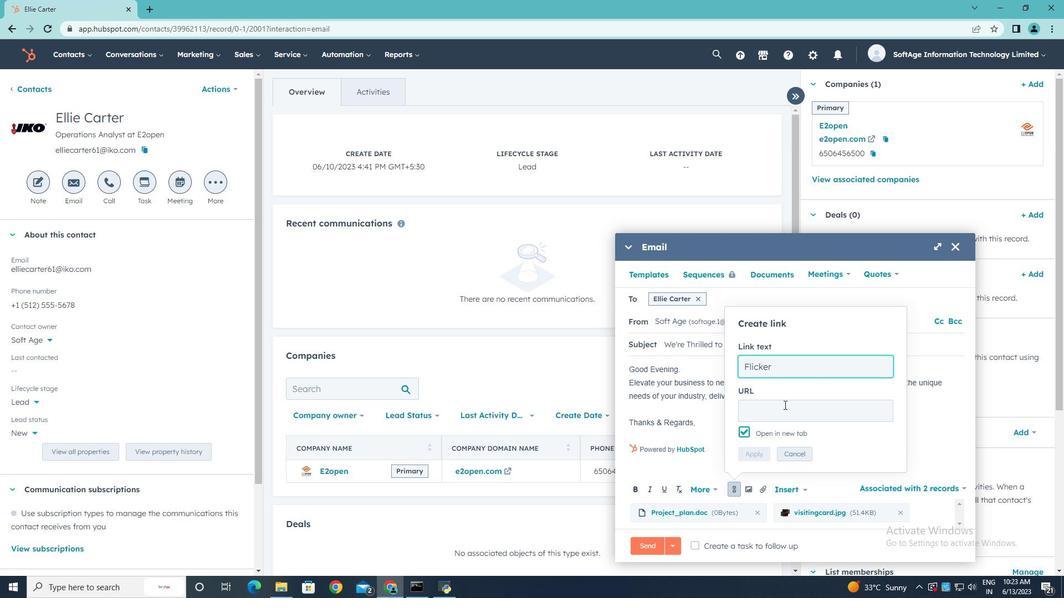 
Action: Mouse pressed left at (780, 408)
Screenshot: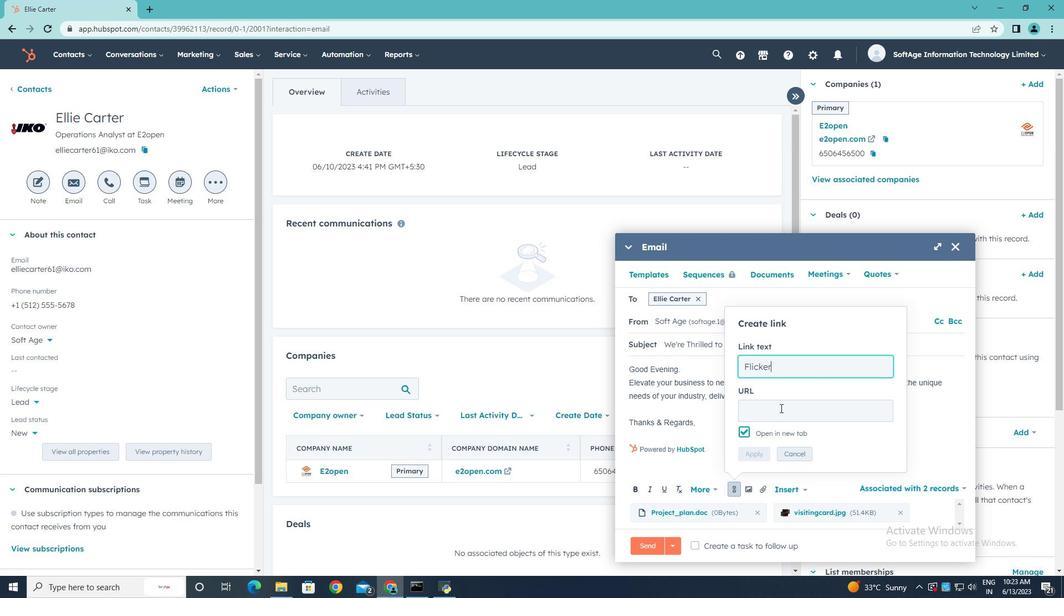
Action: Key pressed www.flickr.com
Screenshot: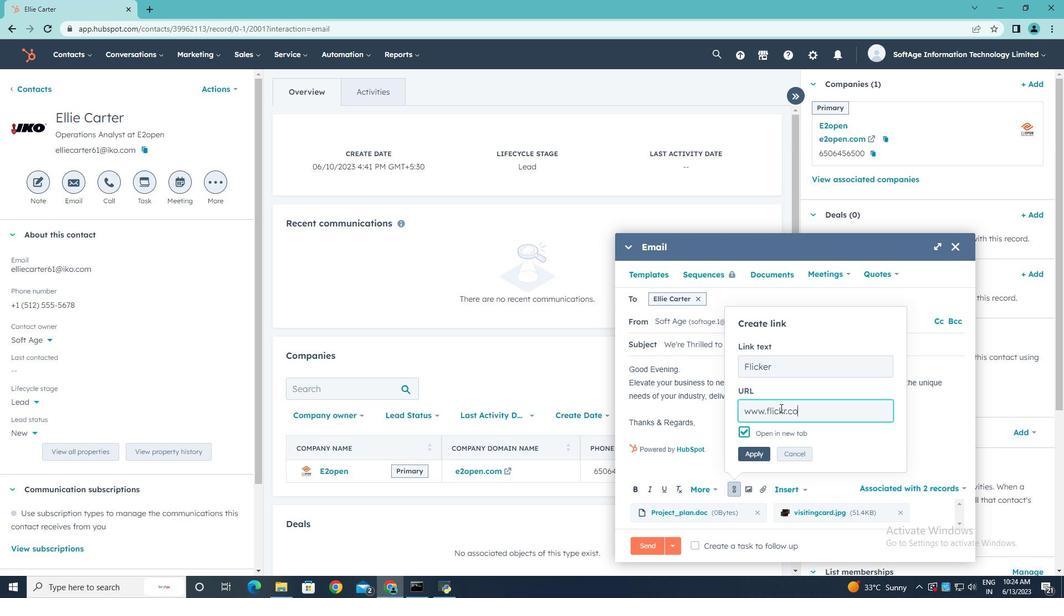 
Action: Mouse moved to (781, 411)
Screenshot: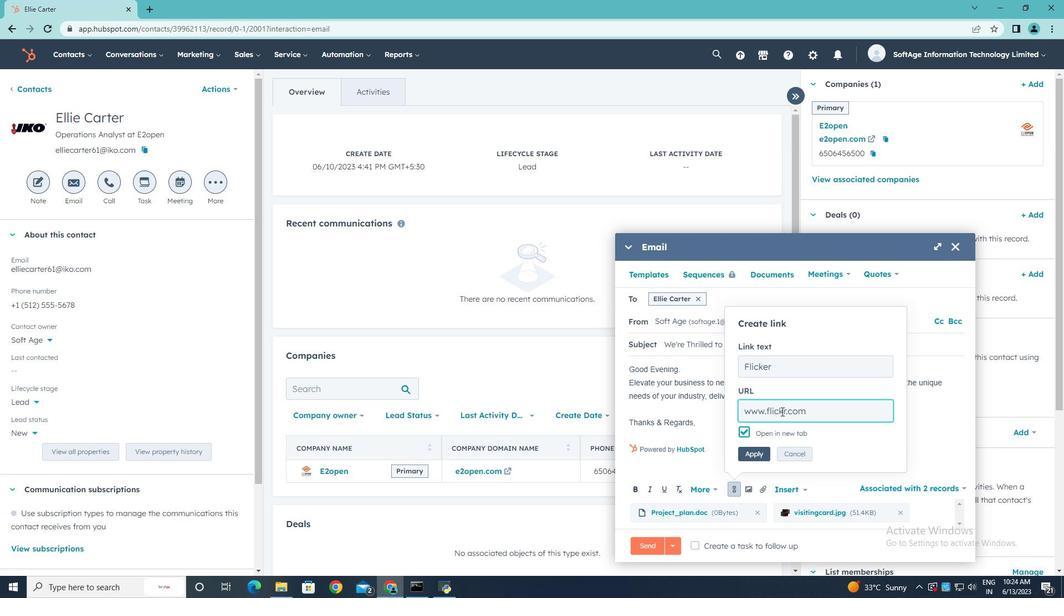 
Action: Mouse pressed left at (781, 411)
Screenshot: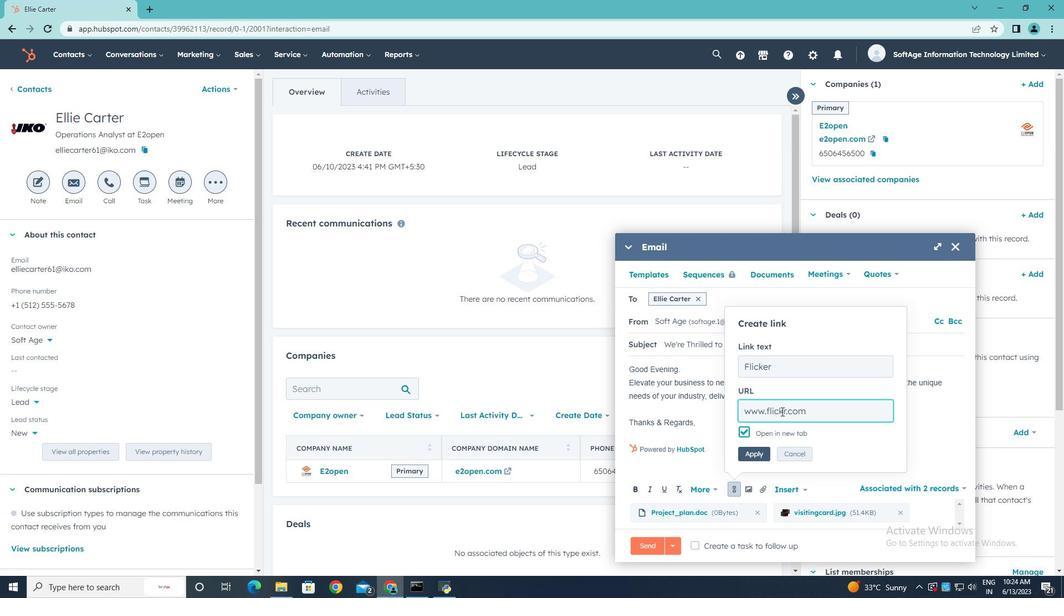 
Action: Mouse moved to (793, 403)
Screenshot: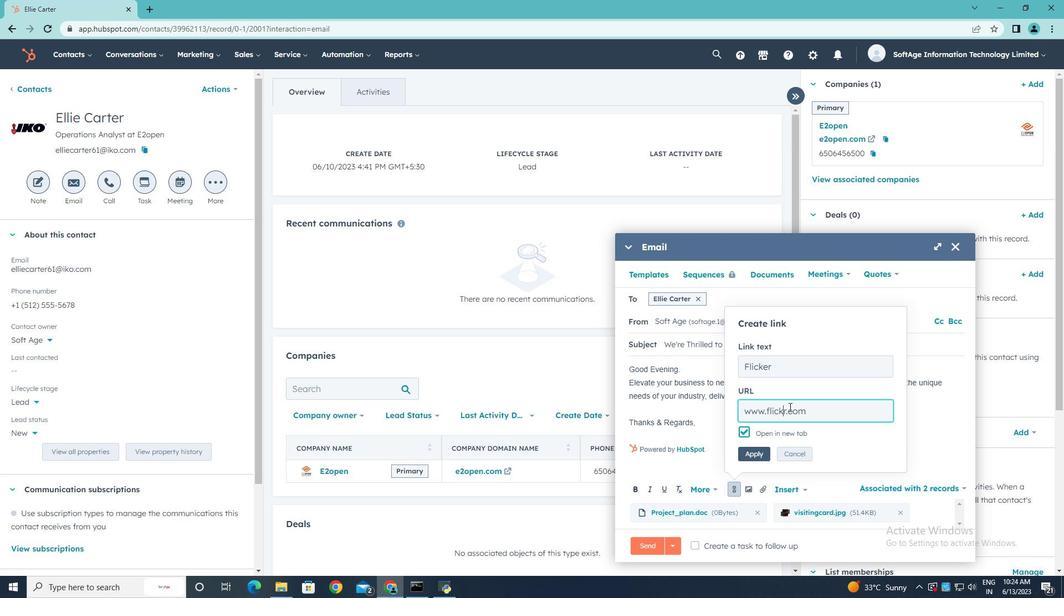 
Action: Key pressed e
Screenshot: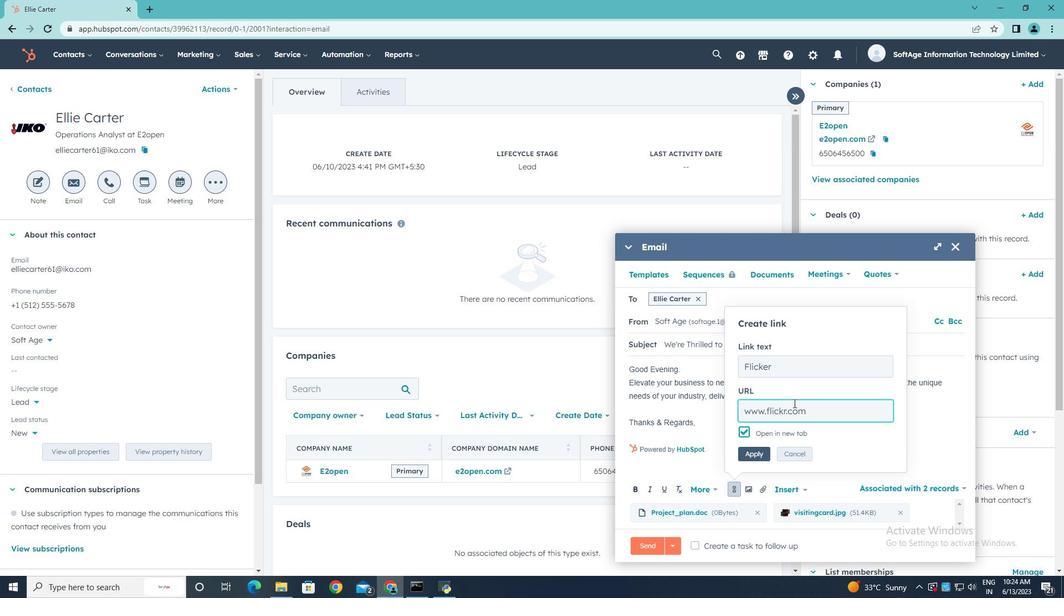 
Action: Mouse moved to (750, 450)
Screenshot: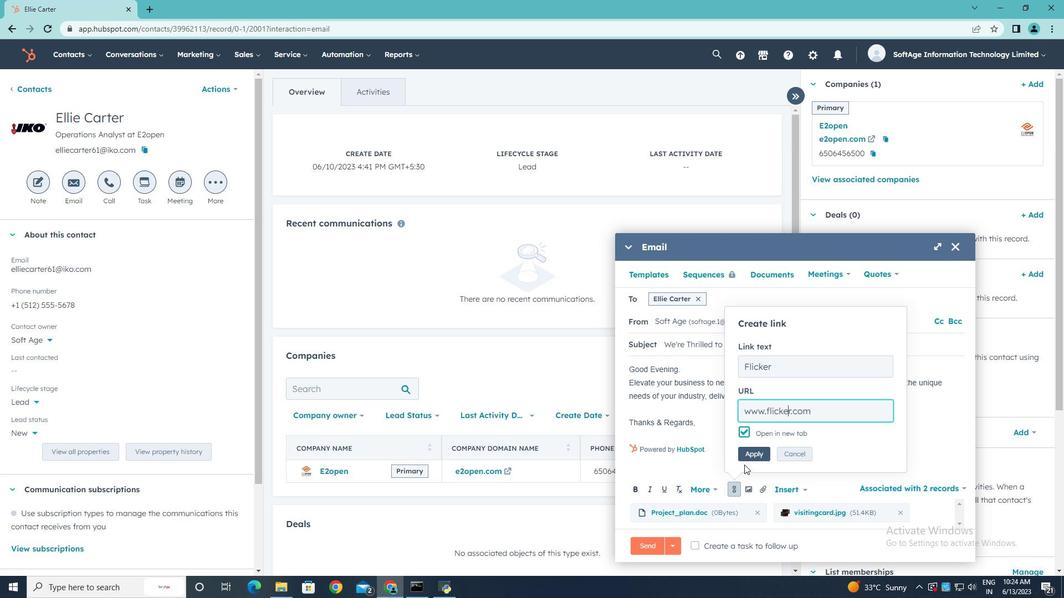 
Action: Mouse pressed left at (750, 450)
Screenshot: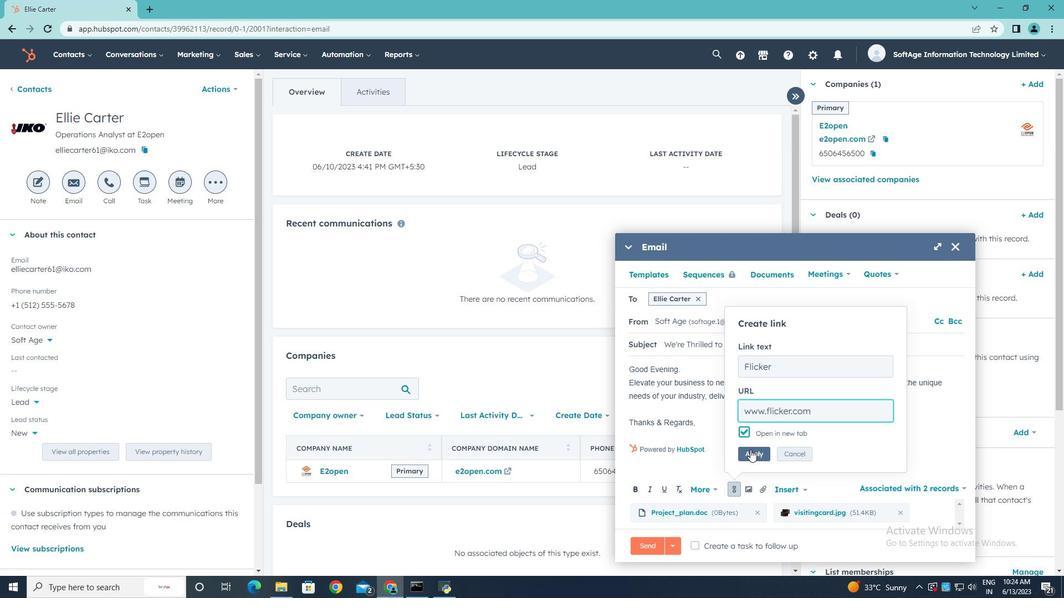 
Action: Mouse moved to (655, 437)
Screenshot: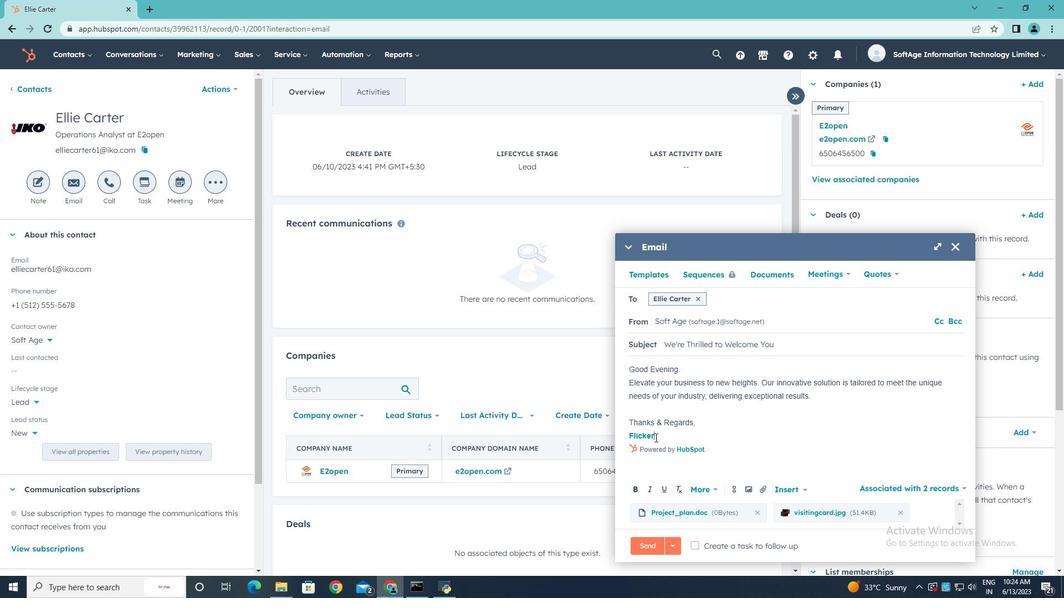 
Action: Mouse pressed left at (655, 437)
Screenshot: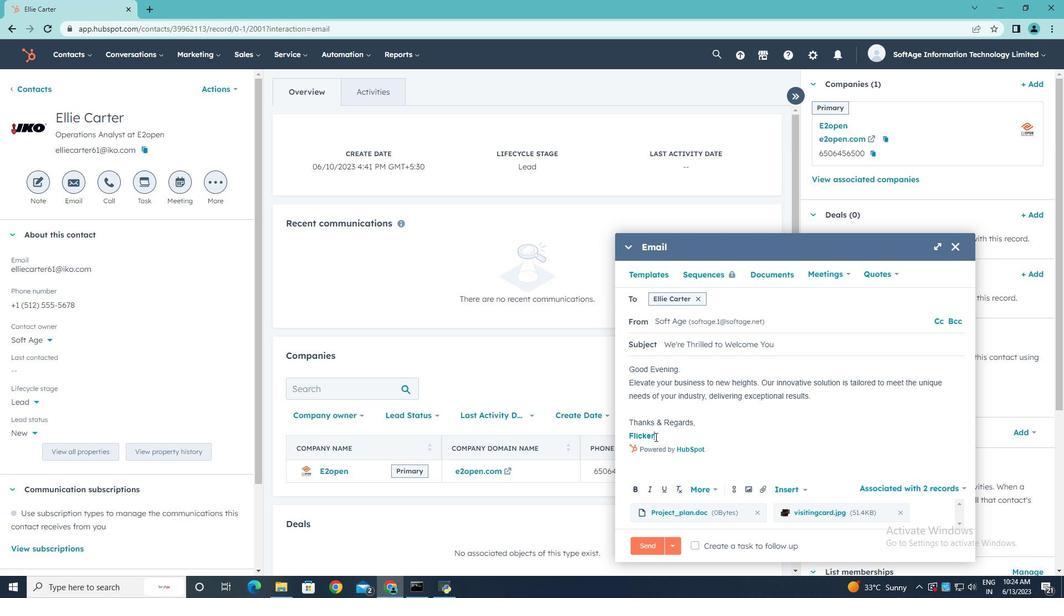 
Action: Mouse moved to (630, 437)
Screenshot: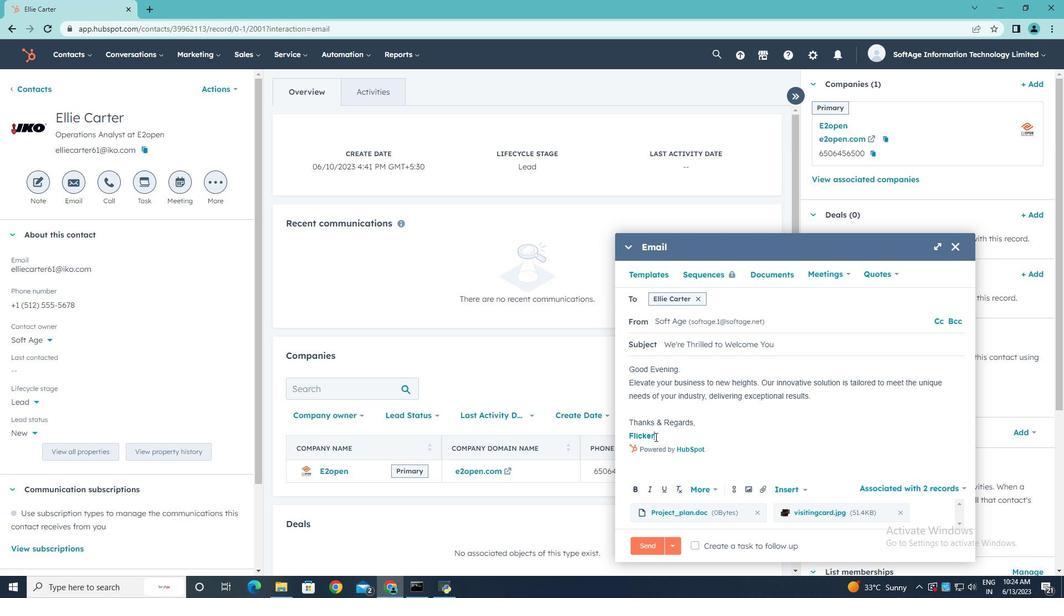 
Action: Key pressed <Key.backspace>
Screenshot: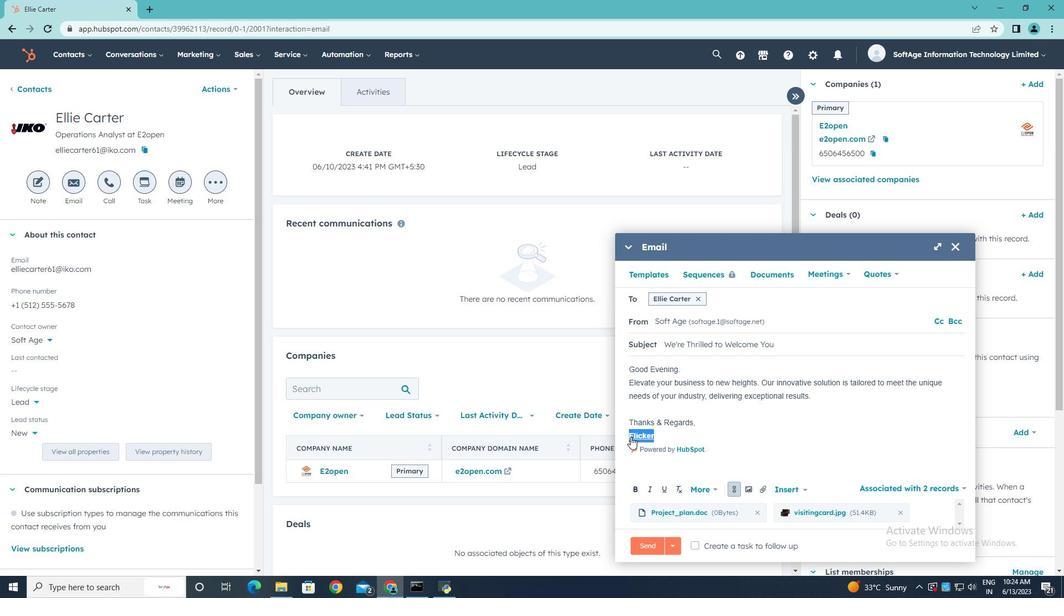 
Action: Mouse moved to (731, 487)
Screenshot: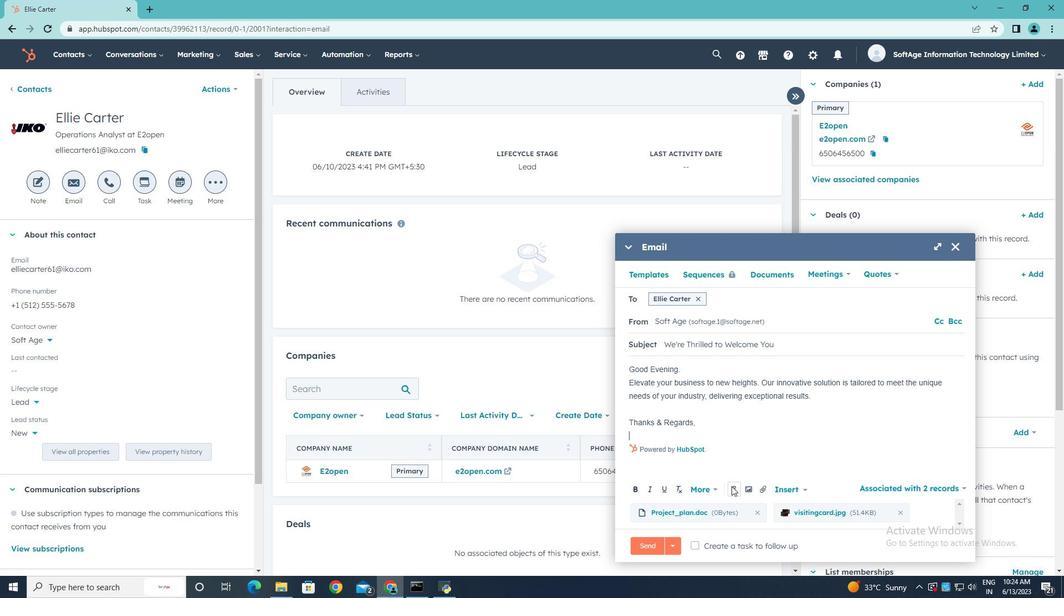 
Action: Mouse pressed left at (731, 487)
Screenshot: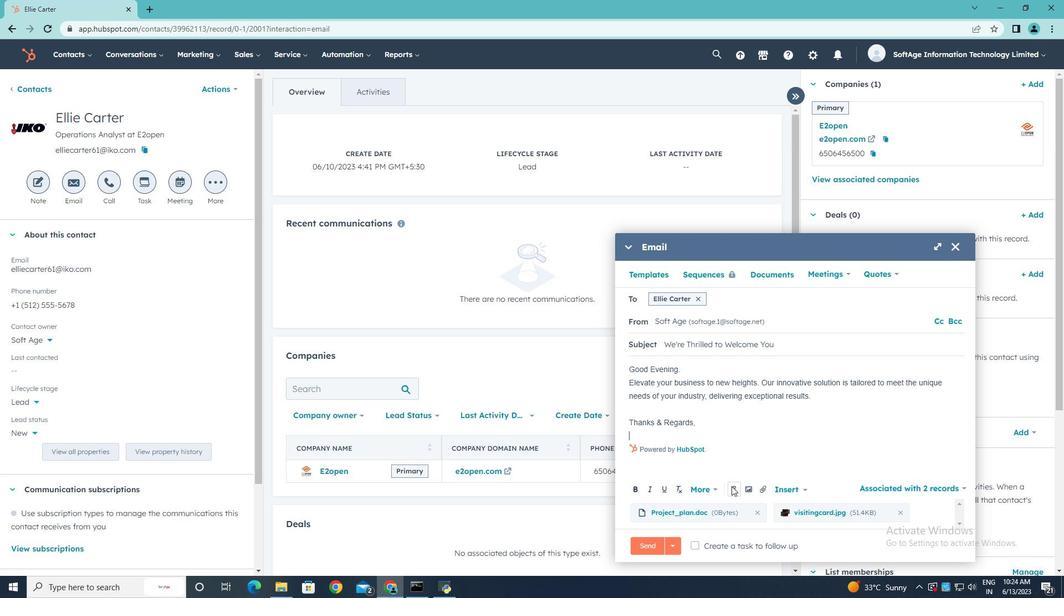 
Action: Mouse moved to (752, 370)
Screenshot: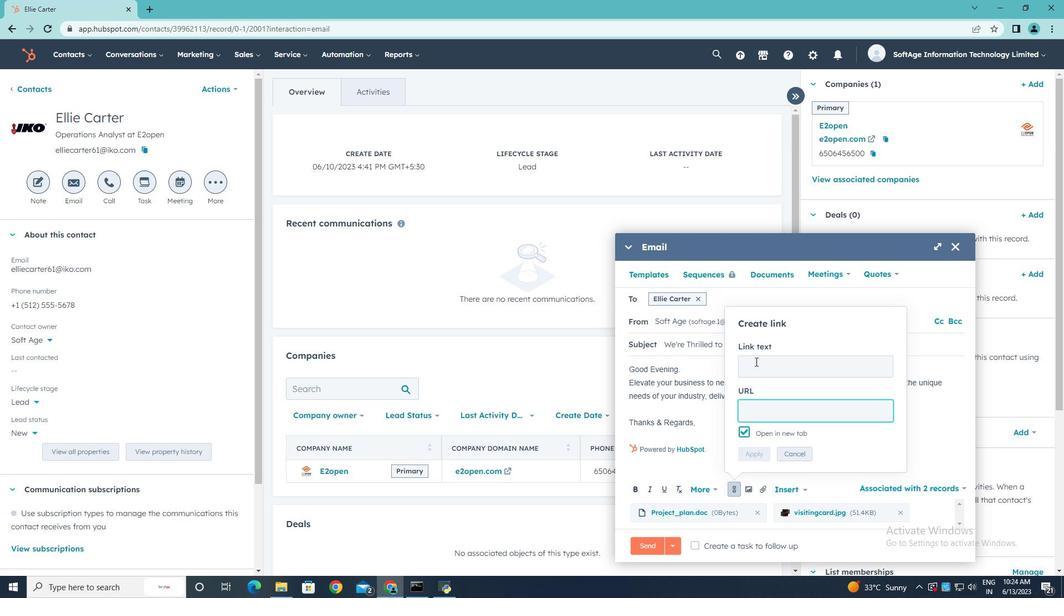 
Action: Mouse pressed left at (752, 370)
Screenshot: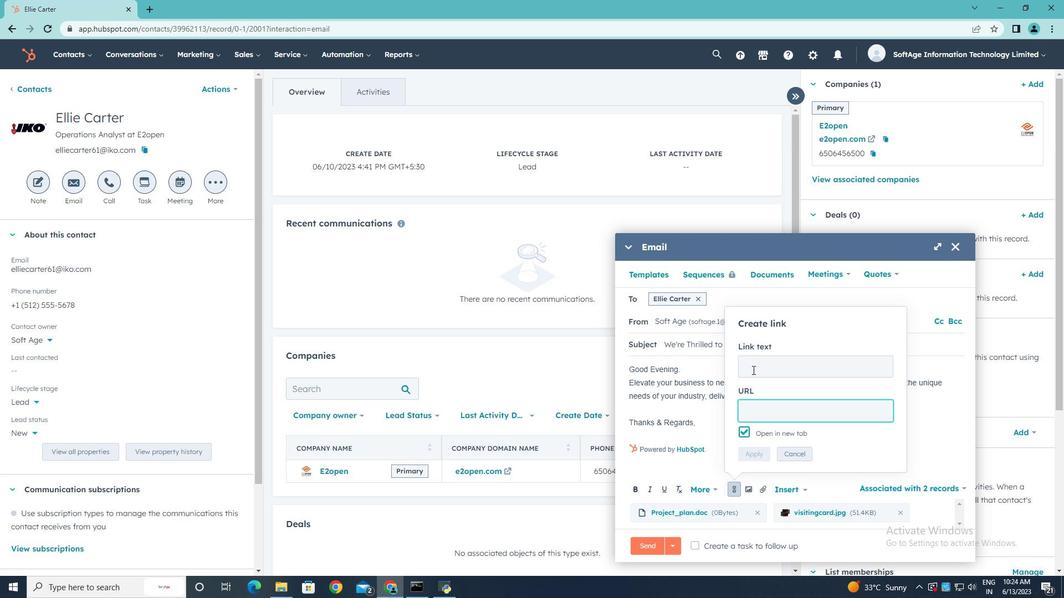 
Action: Key pressed <Key.shift>Flickr
Screenshot: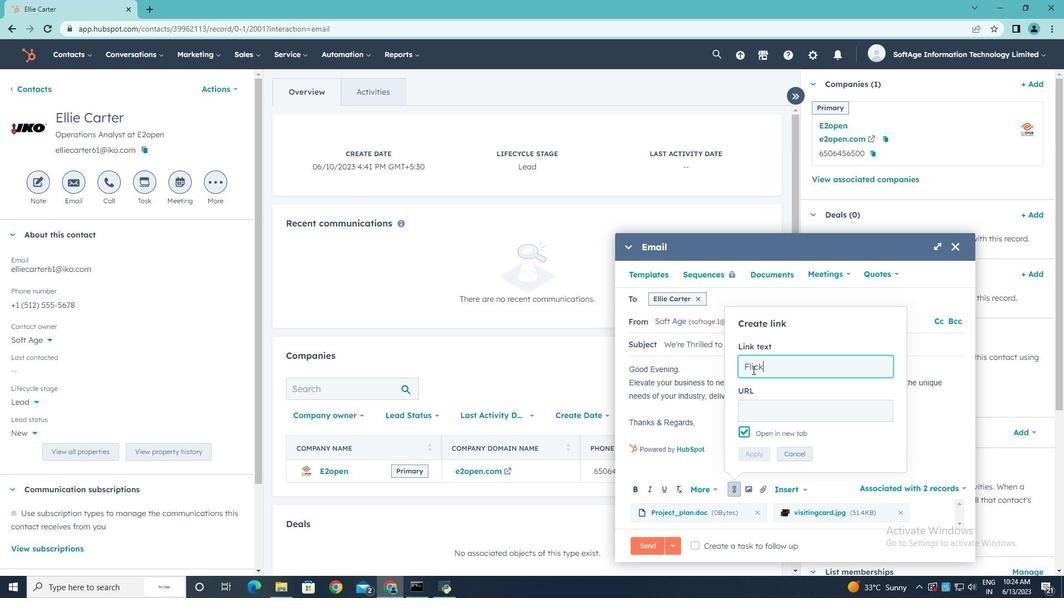 
Action: Mouse moved to (758, 406)
Screenshot: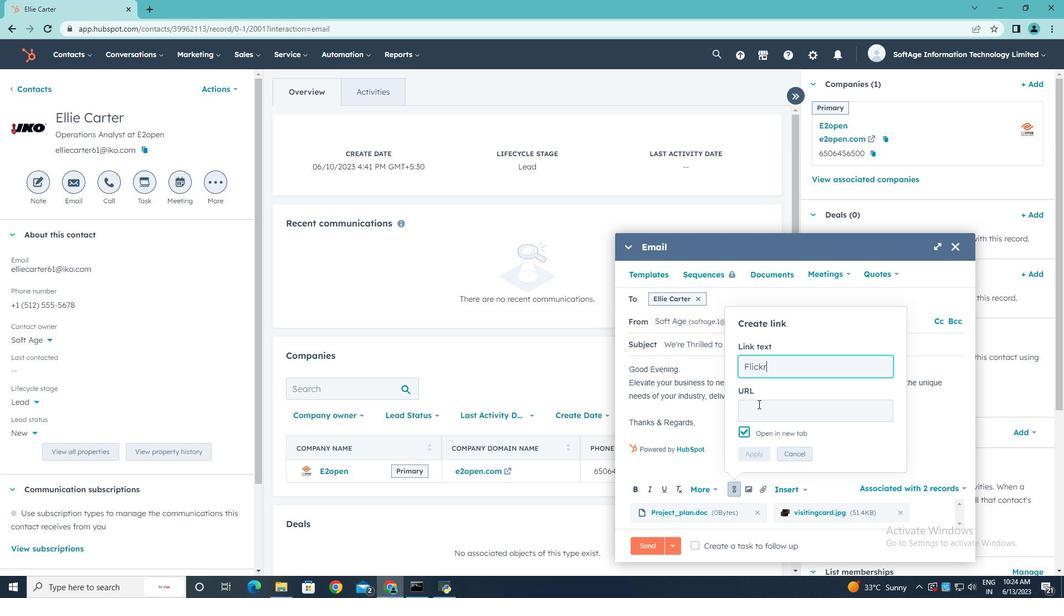 
Action: Mouse pressed left at (758, 406)
Screenshot: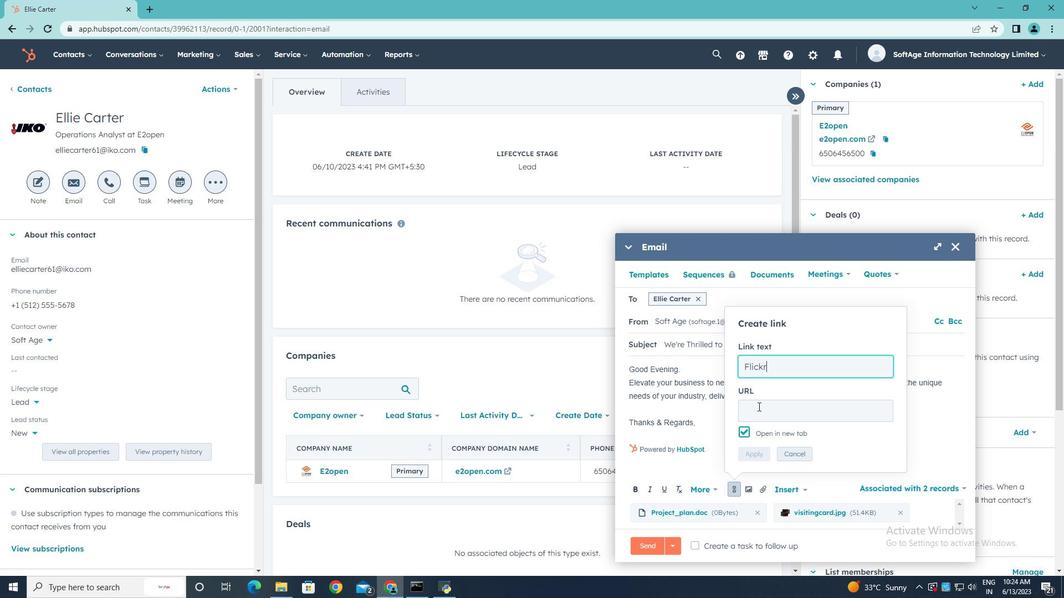 
Action: Key pressed www.flickr.cm
Screenshot: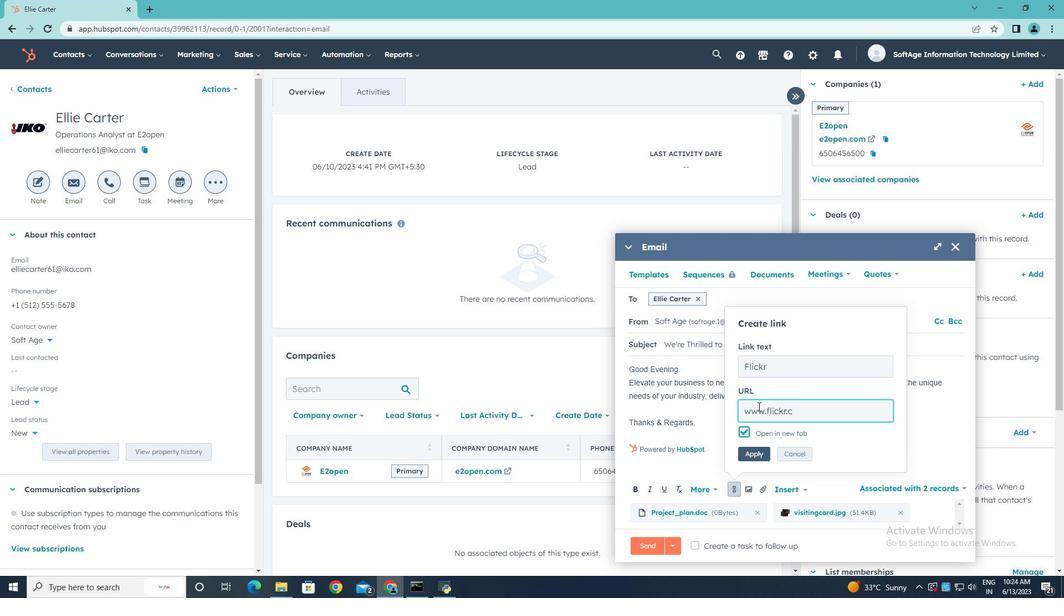 
Action: Mouse moved to (752, 454)
Screenshot: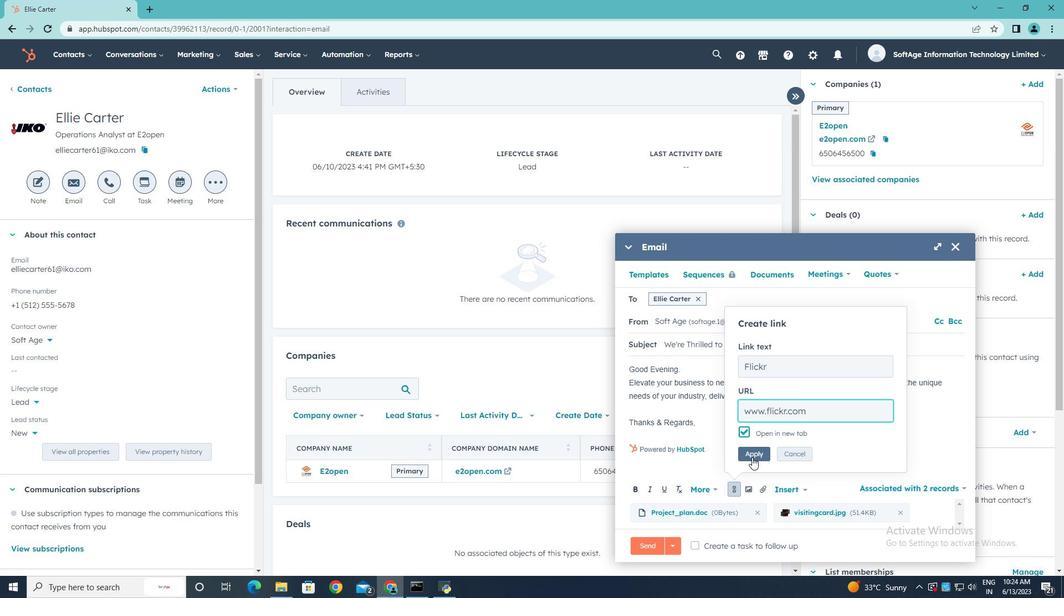 
Action: Mouse pressed left at (752, 454)
Screenshot: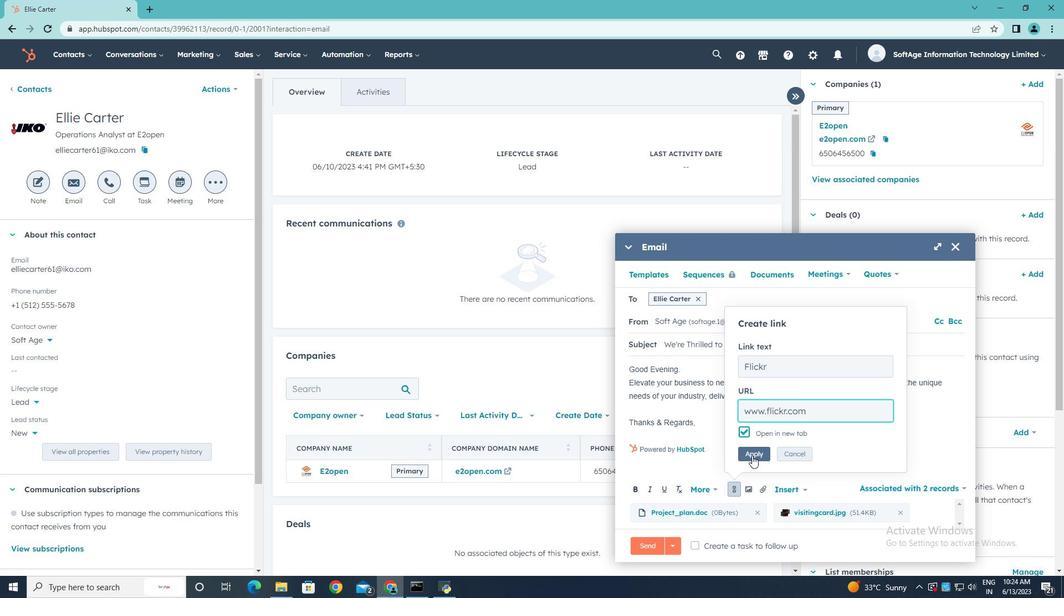 
Action: Mouse moved to (694, 544)
Screenshot: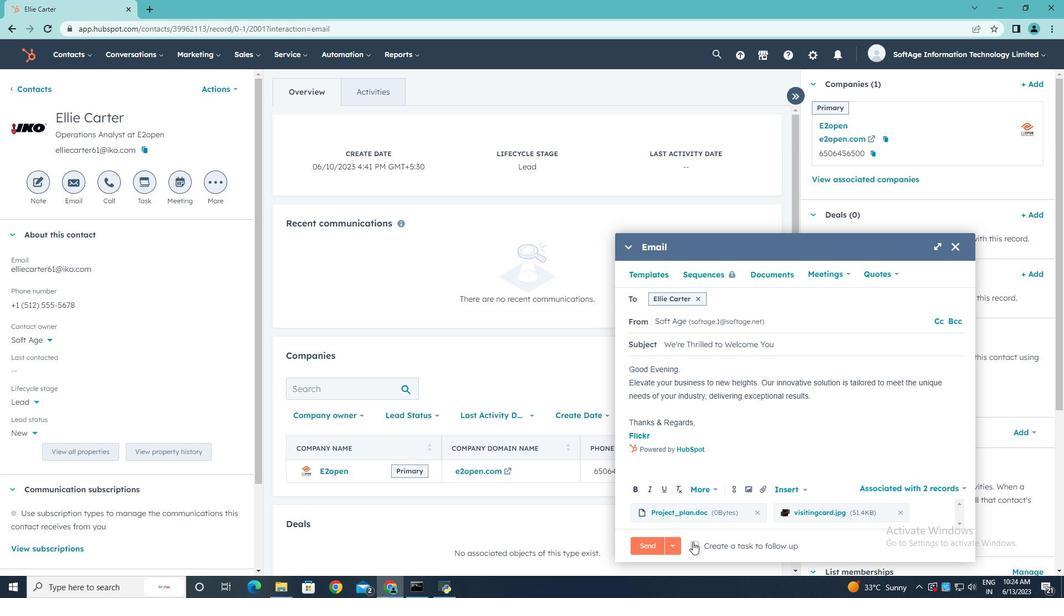 
Action: Mouse pressed left at (694, 544)
Screenshot: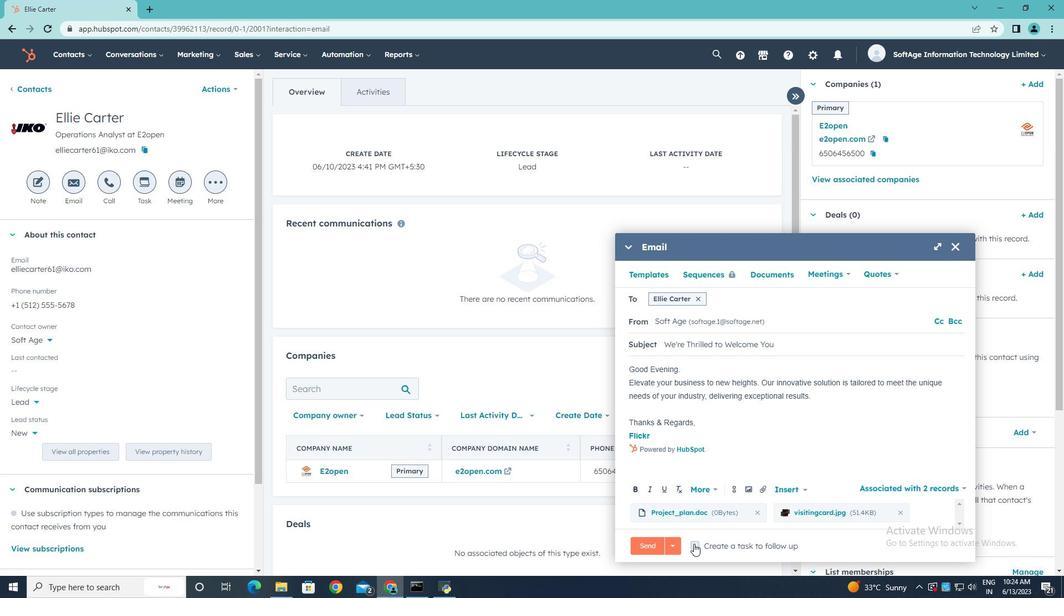 
Action: Mouse moved to (910, 546)
Screenshot: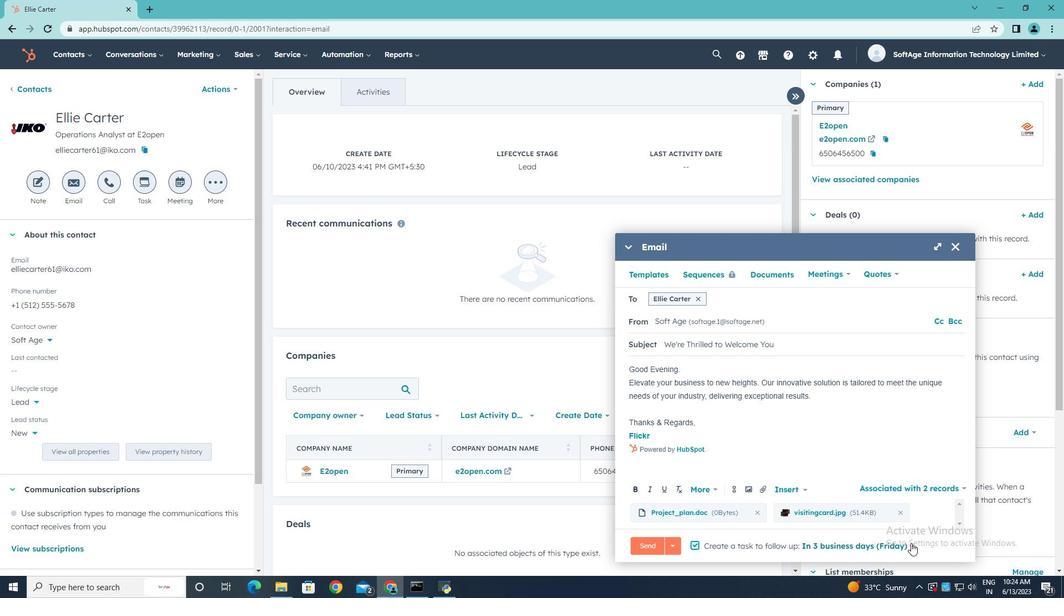 
Action: Mouse pressed left at (910, 546)
Screenshot: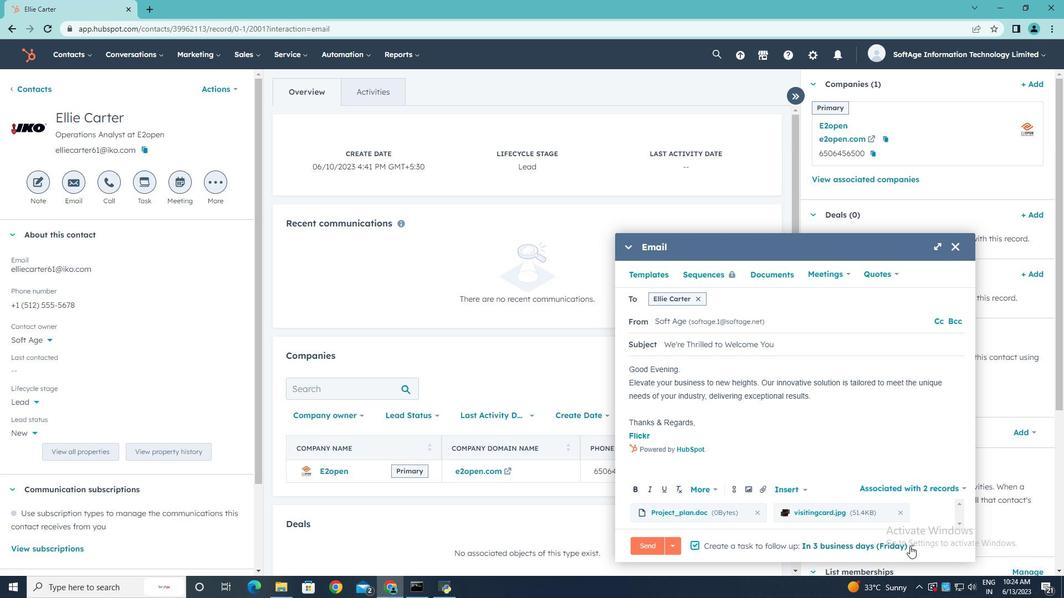 
Action: Mouse moved to (878, 486)
Screenshot: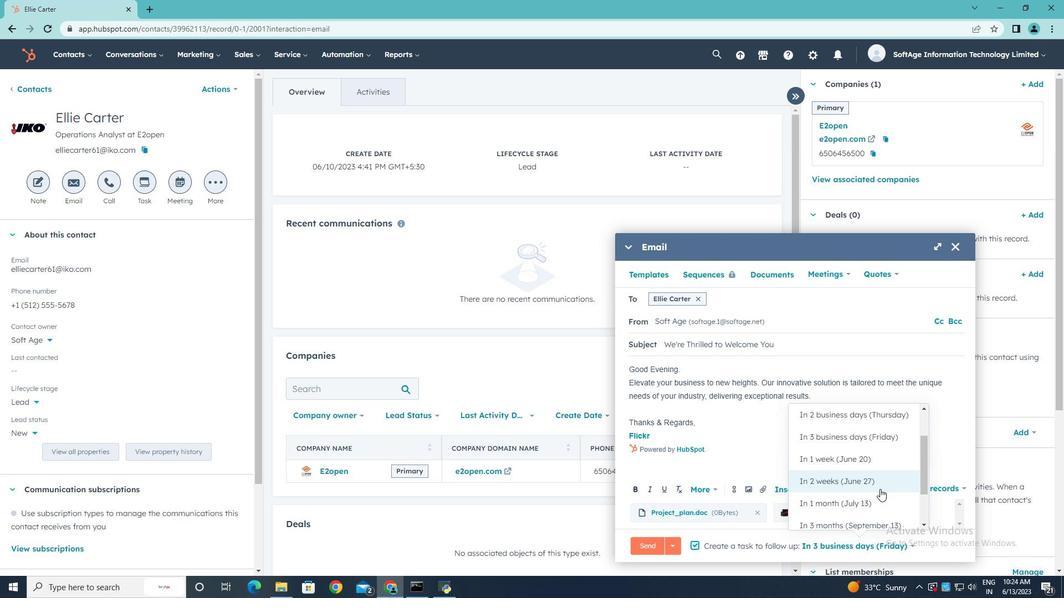 
Action: Mouse pressed left at (878, 486)
Screenshot: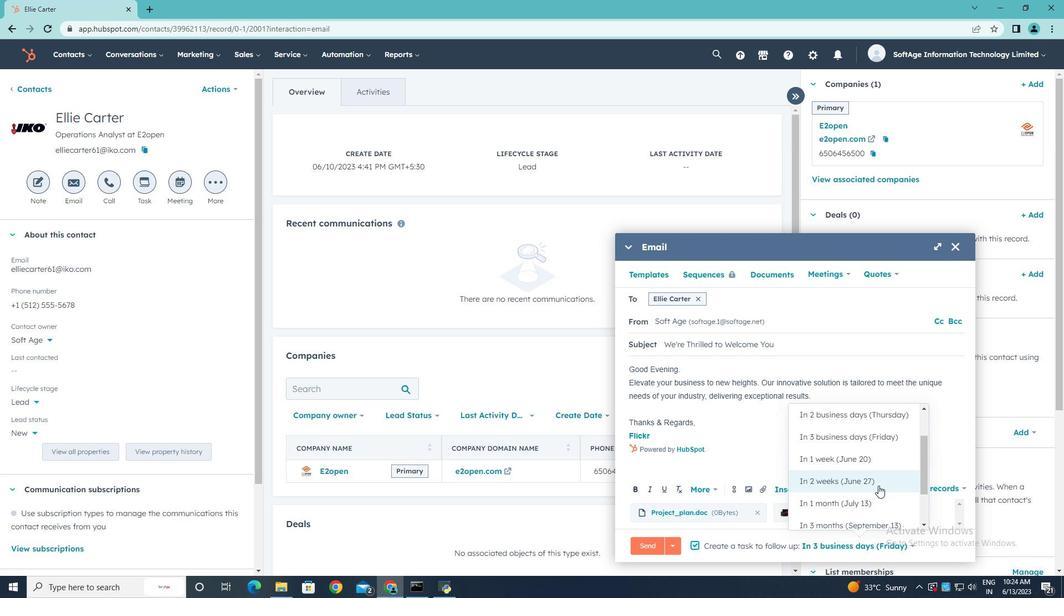 
Action: Mouse moved to (648, 542)
Screenshot: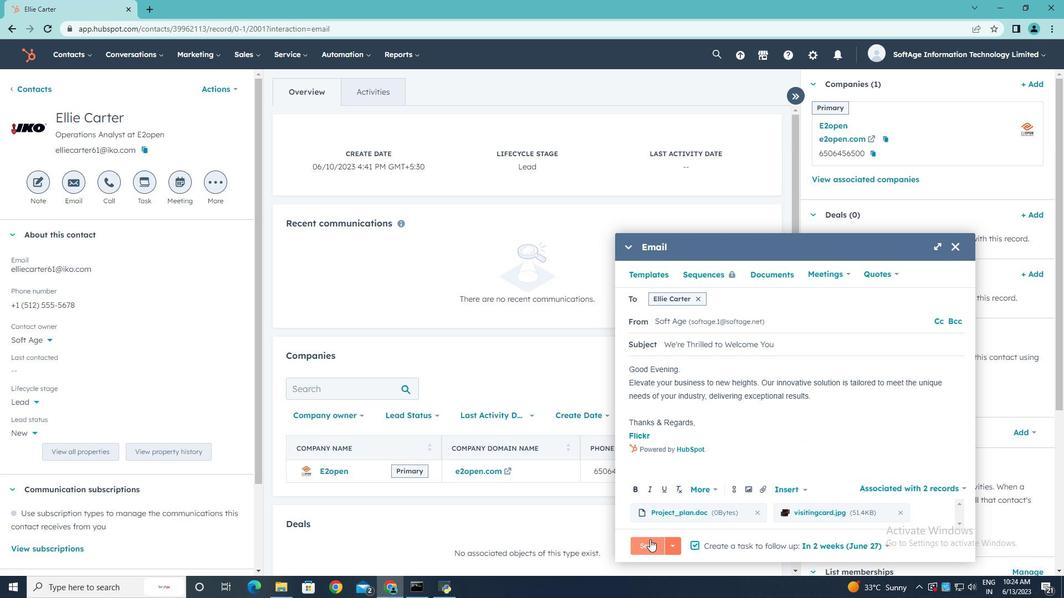 
Action: Mouse pressed left at (648, 542)
Screenshot: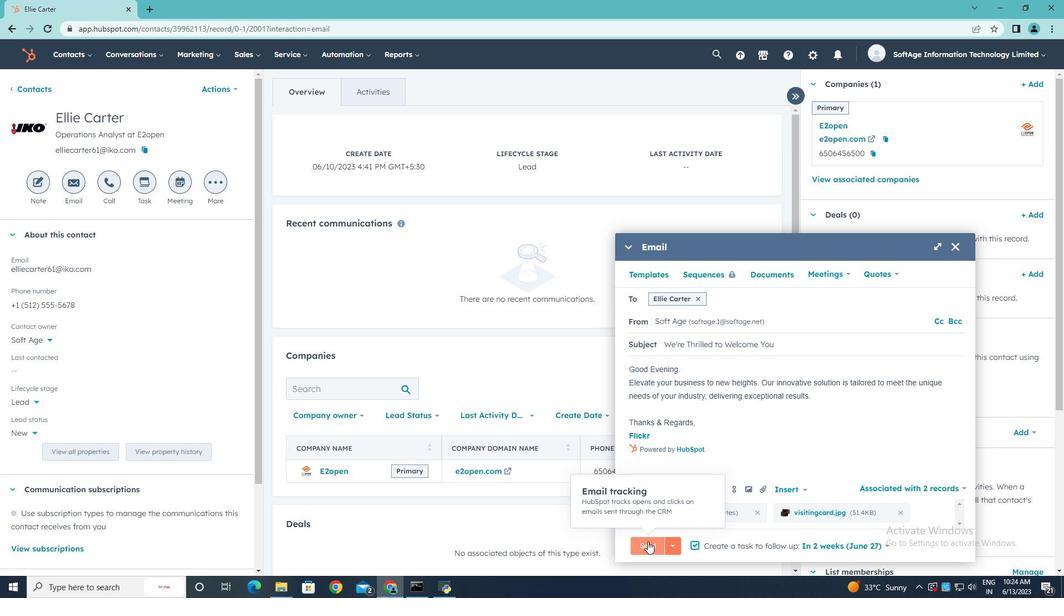 
